 Task: Add a signature Ethan King containing Happy Valentines Day, Ethan King to email address softage.1@softage.net and add a label Memorabilia
Action: Mouse moved to (340, 540)
Screenshot: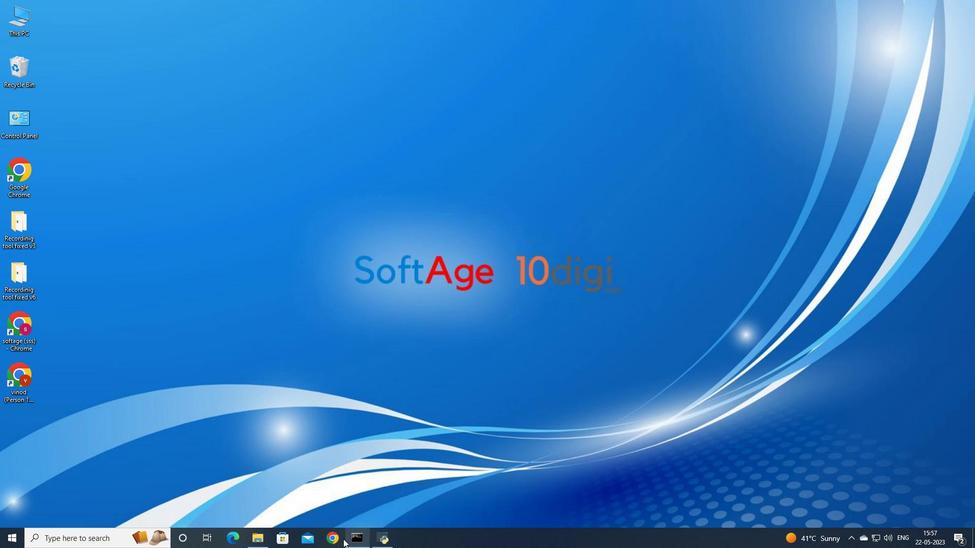 
Action: Mouse pressed left at (340, 540)
Screenshot: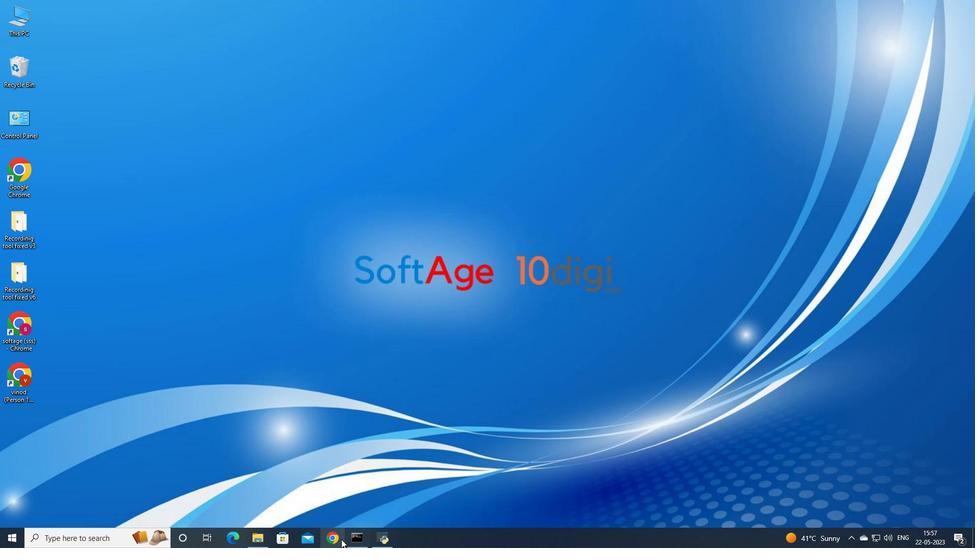
Action: Mouse moved to (455, 327)
Screenshot: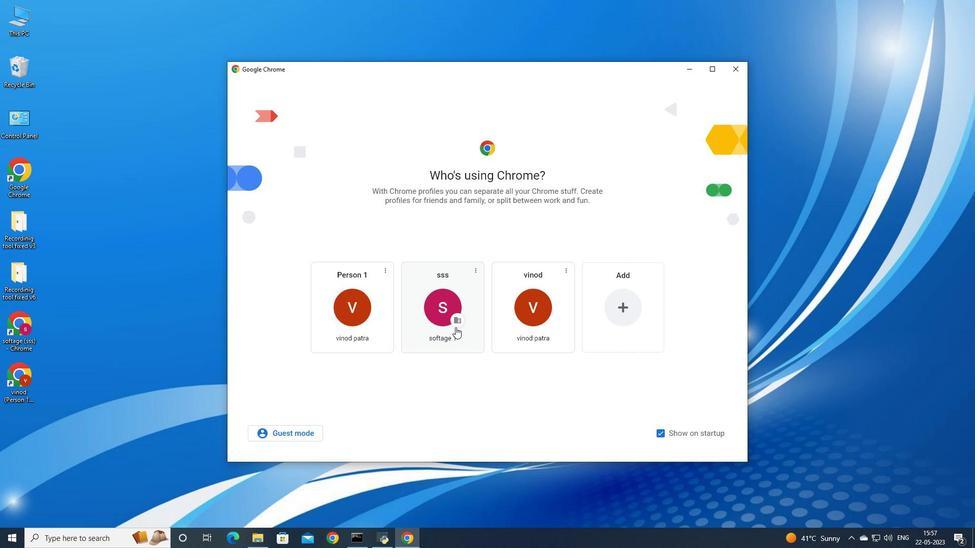 
Action: Mouse pressed left at (455, 327)
Screenshot: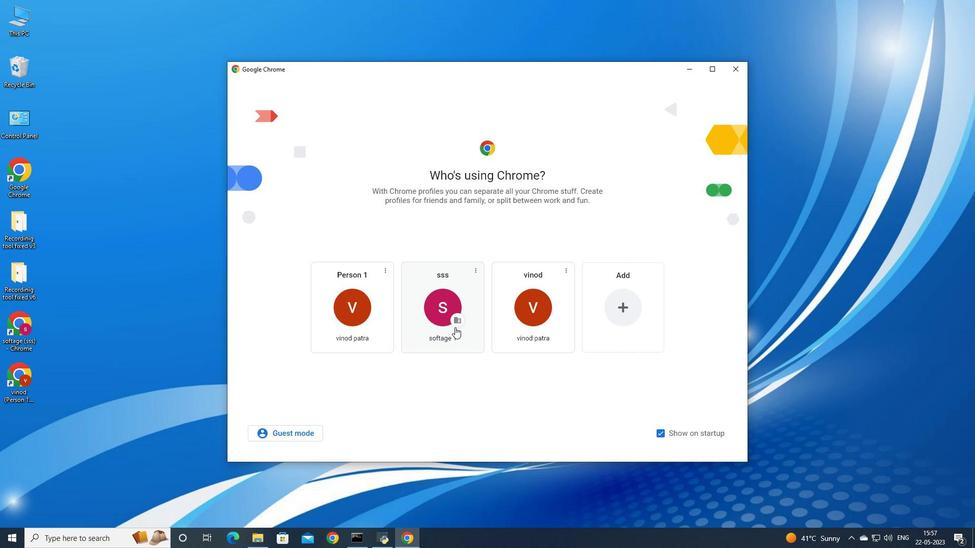 
Action: Mouse moved to (874, 52)
Screenshot: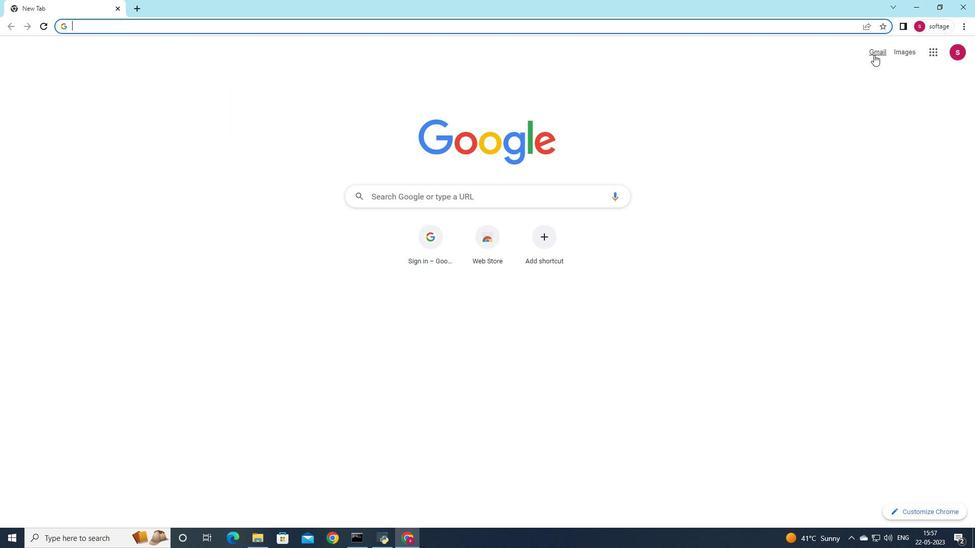 
Action: Mouse pressed left at (874, 52)
Screenshot: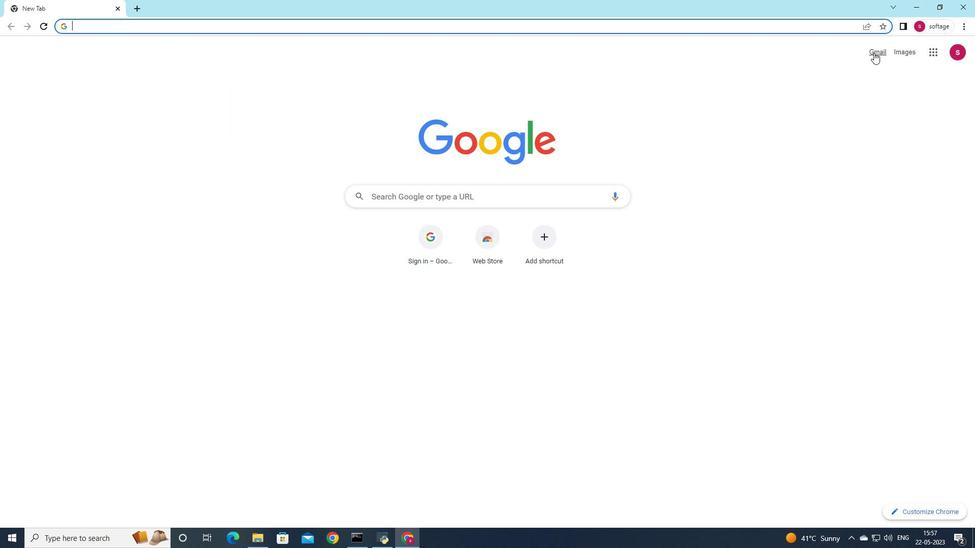 
Action: Mouse moved to (866, 67)
Screenshot: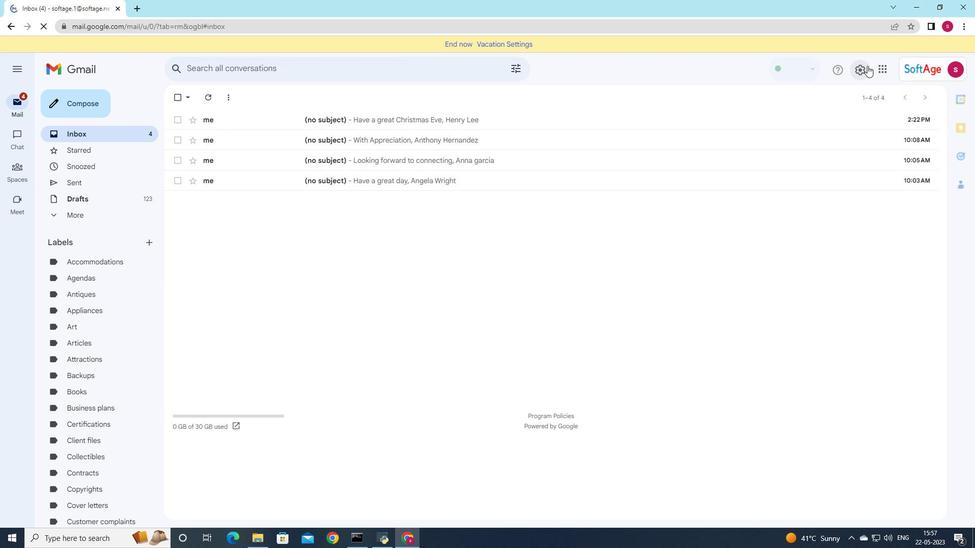 
Action: Mouse pressed left at (866, 67)
Screenshot: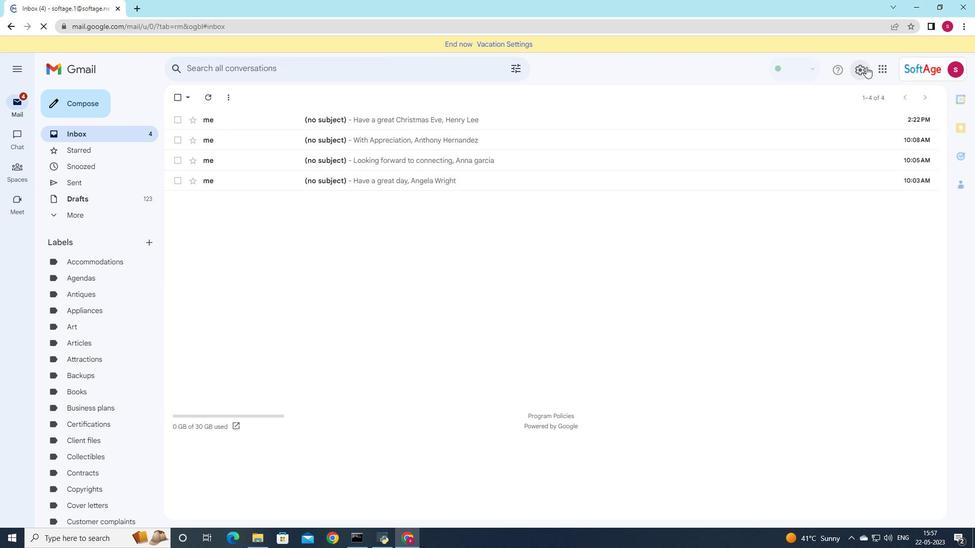 
Action: Mouse moved to (865, 119)
Screenshot: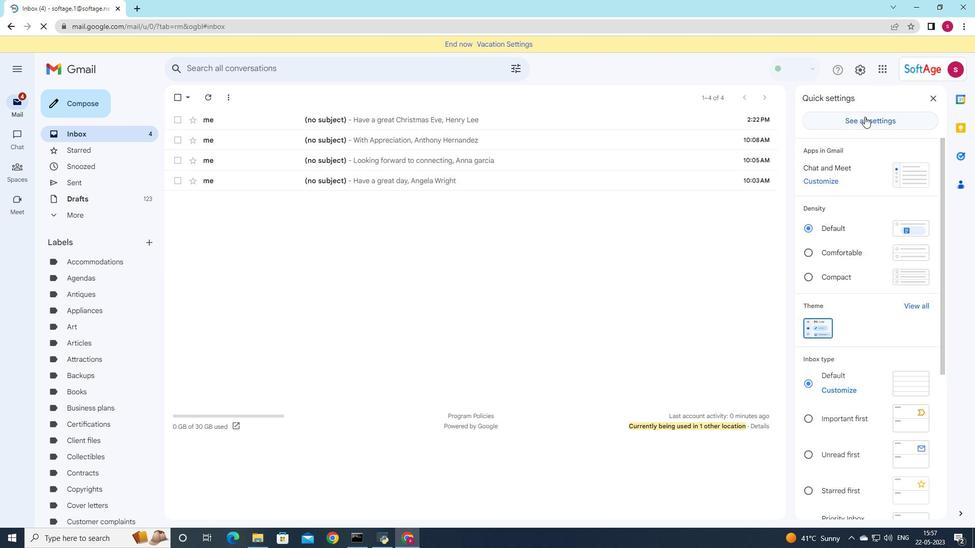 
Action: Mouse pressed left at (865, 119)
Screenshot: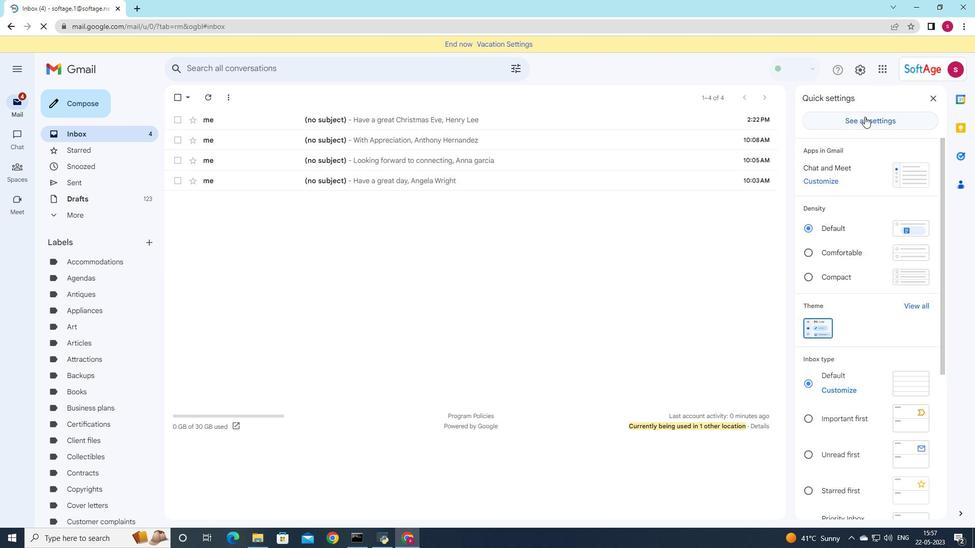 
Action: Mouse moved to (534, 170)
Screenshot: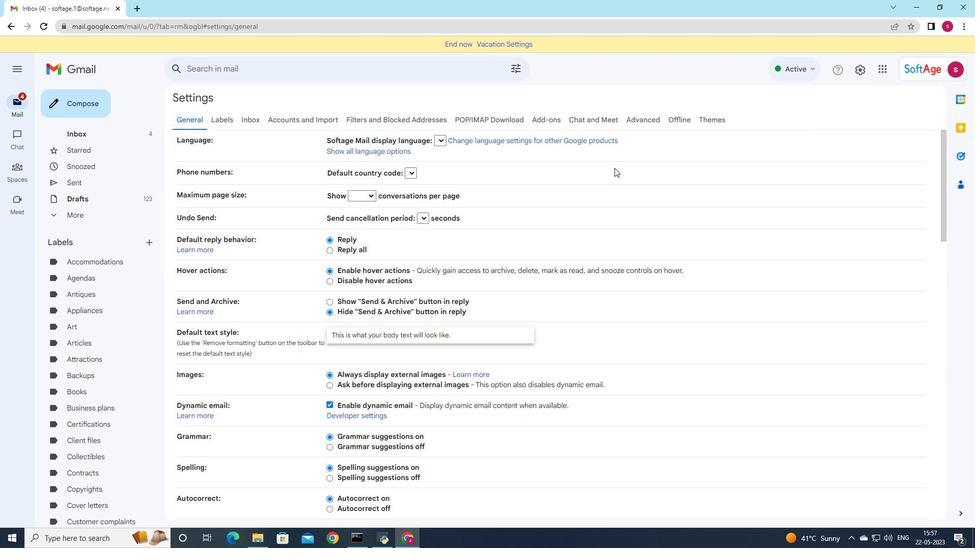 
Action: Mouse scrolled (534, 170) with delta (0, 0)
Screenshot: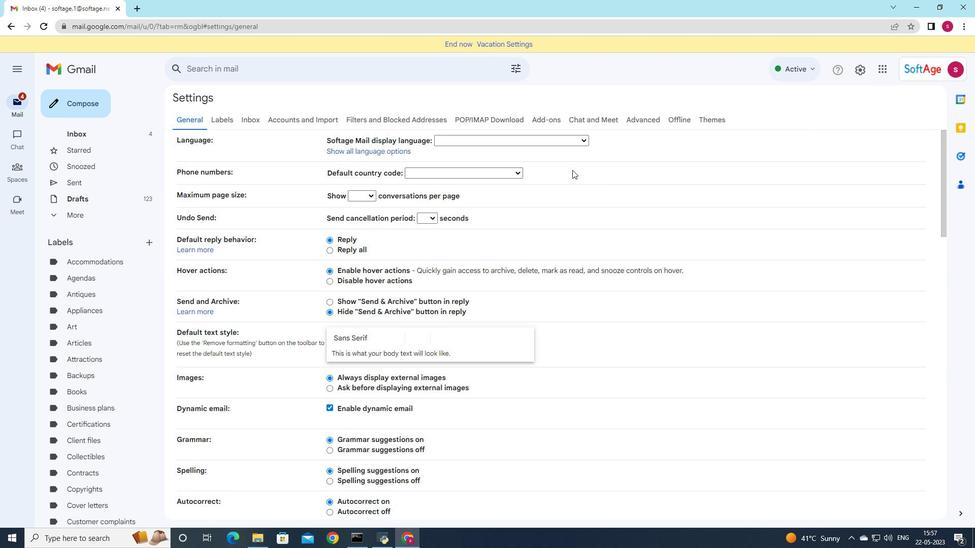 
Action: Mouse moved to (534, 172)
Screenshot: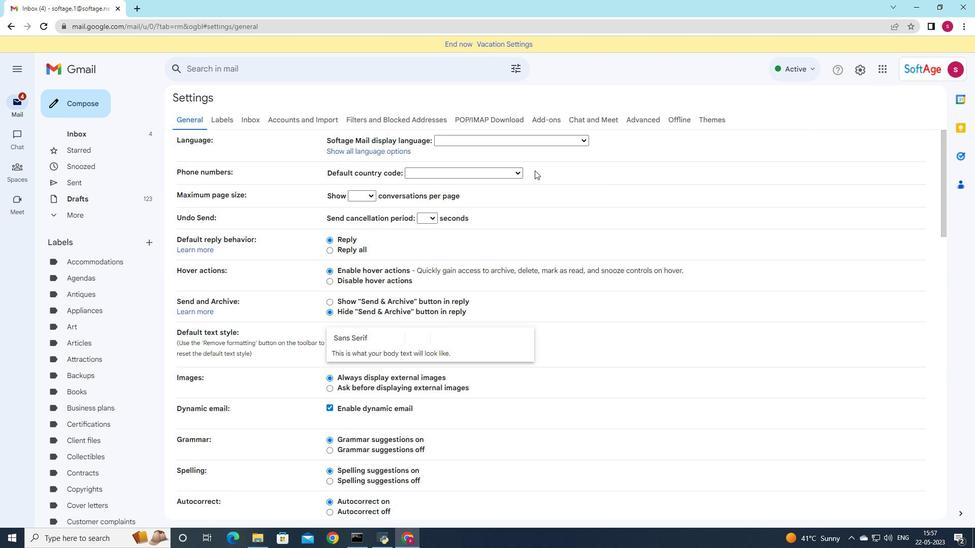 
Action: Mouse scrolled (534, 170) with delta (0, 0)
Screenshot: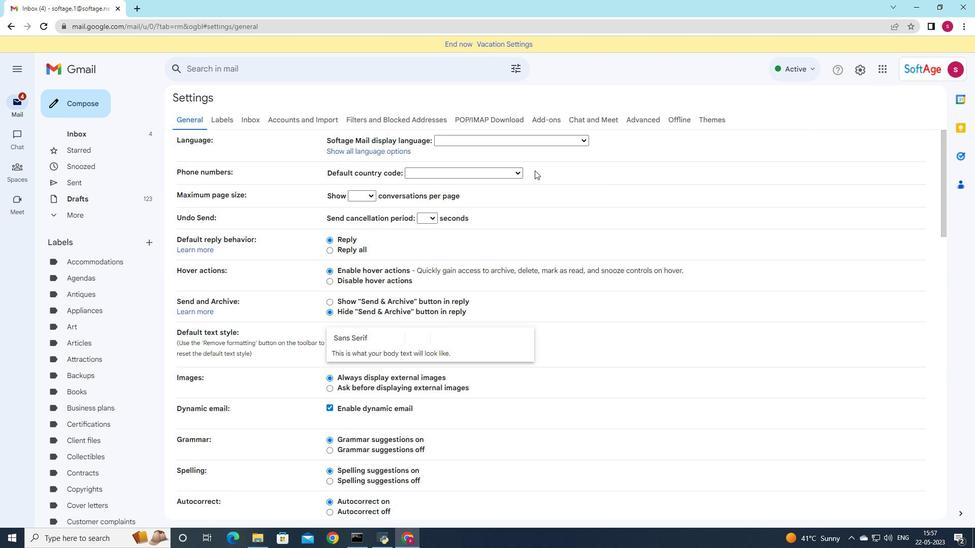 
Action: Mouse moved to (535, 178)
Screenshot: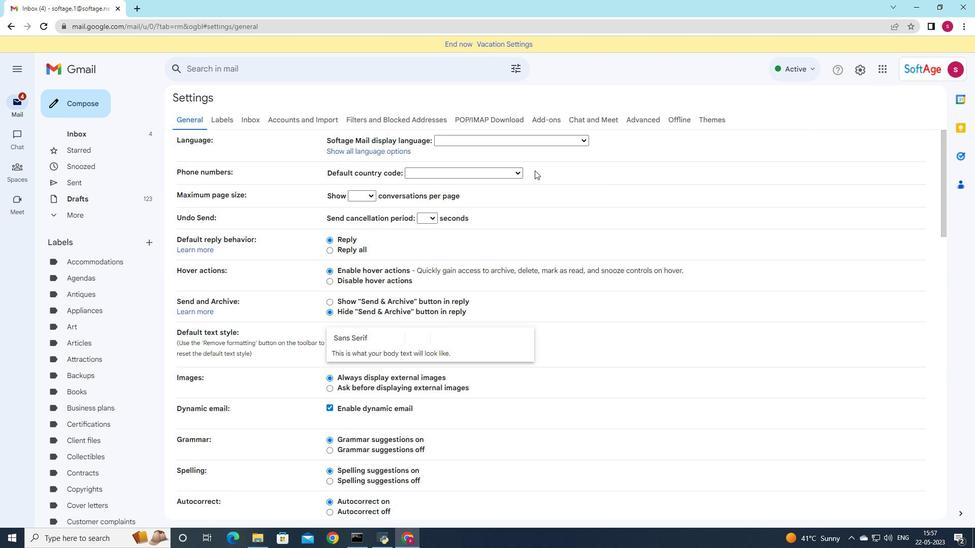 
Action: Mouse scrolled (534, 172) with delta (0, 0)
Screenshot: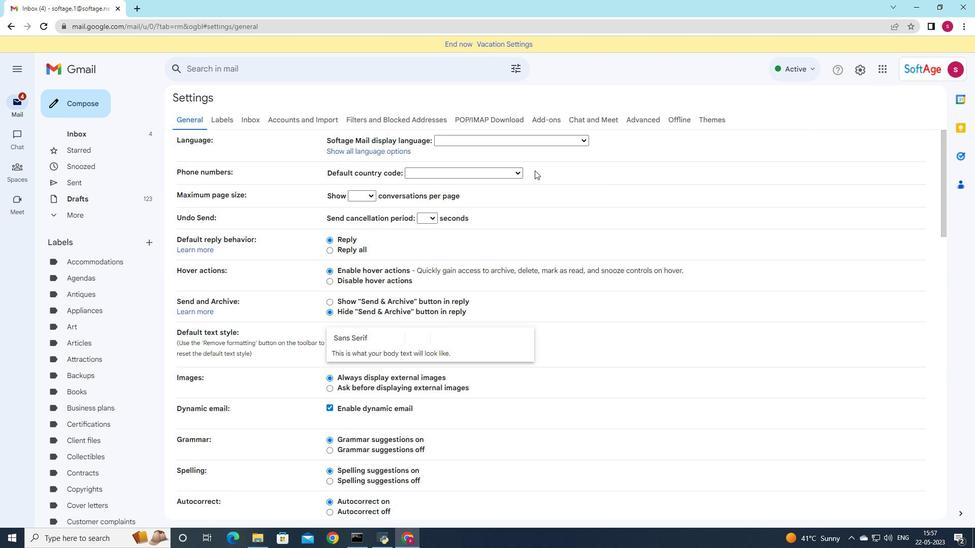
Action: Mouse moved to (538, 185)
Screenshot: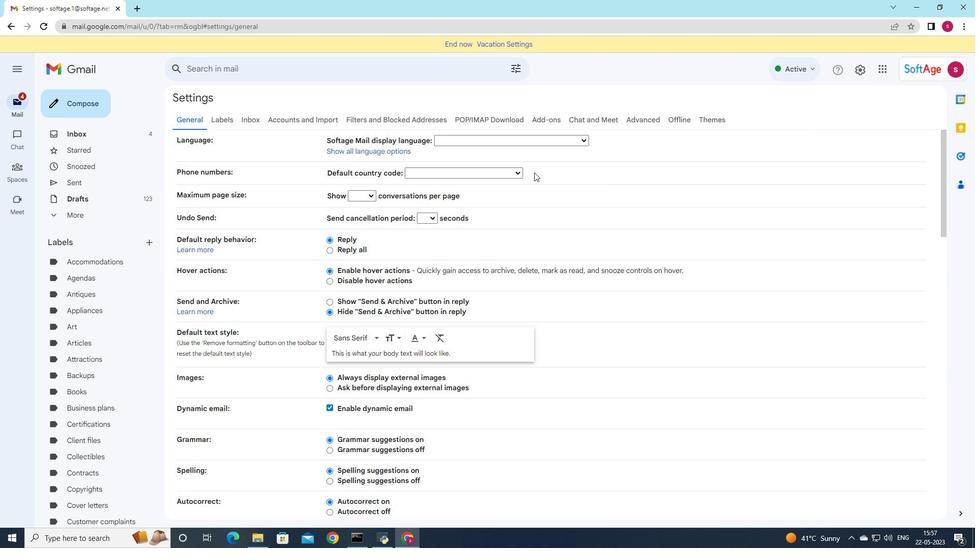 
Action: Mouse scrolled (538, 184) with delta (0, 0)
Screenshot: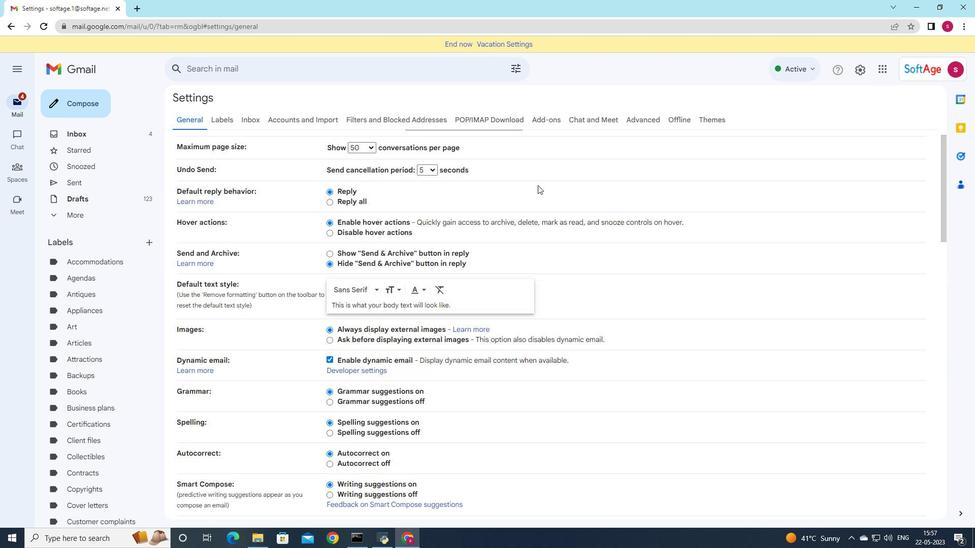 
Action: Mouse moved to (537, 186)
Screenshot: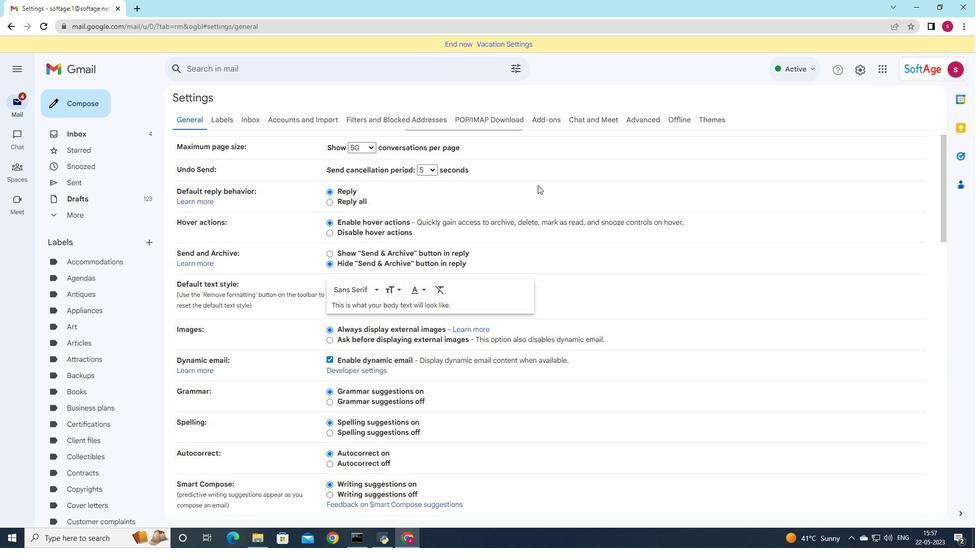 
Action: Mouse scrolled (537, 185) with delta (0, 0)
Screenshot: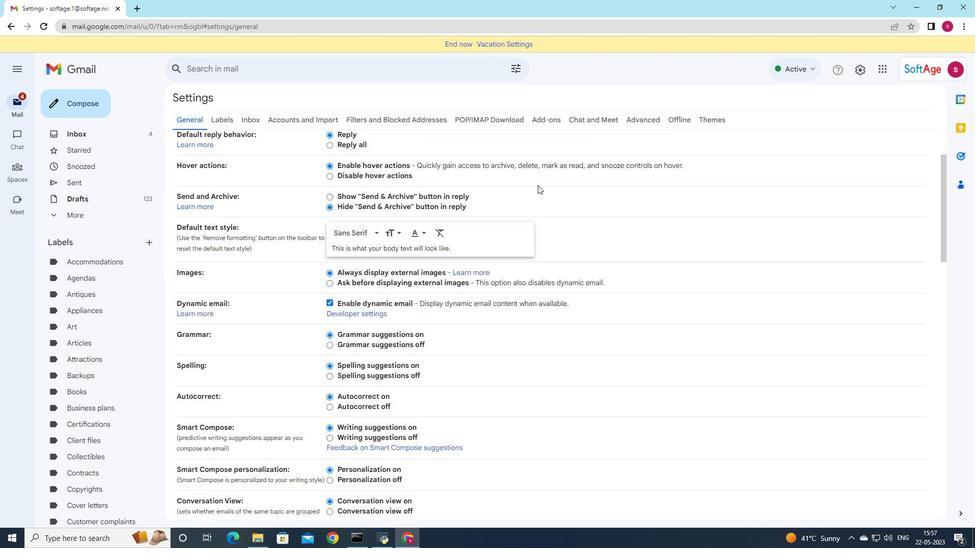 
Action: Mouse moved to (535, 188)
Screenshot: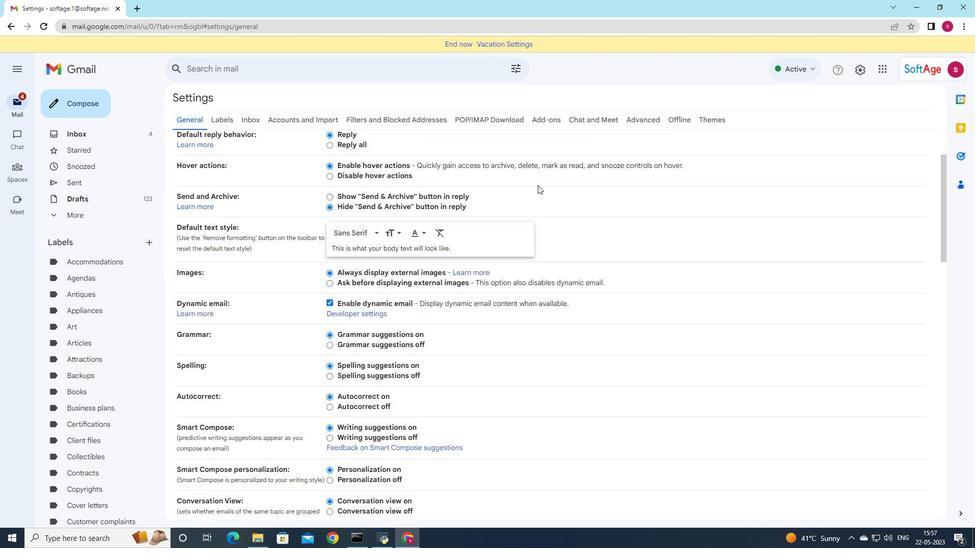 
Action: Mouse scrolled (535, 188) with delta (0, 0)
Screenshot: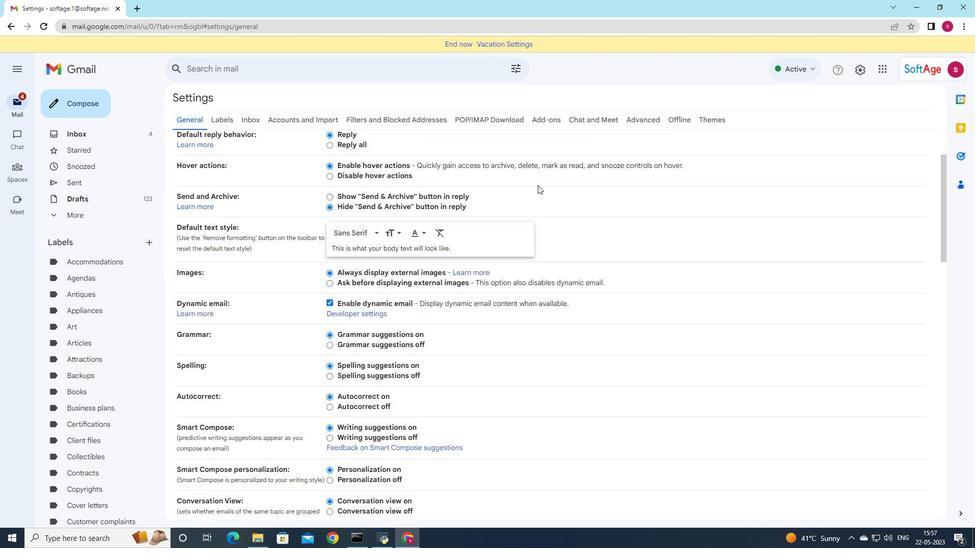
Action: Mouse moved to (534, 203)
Screenshot: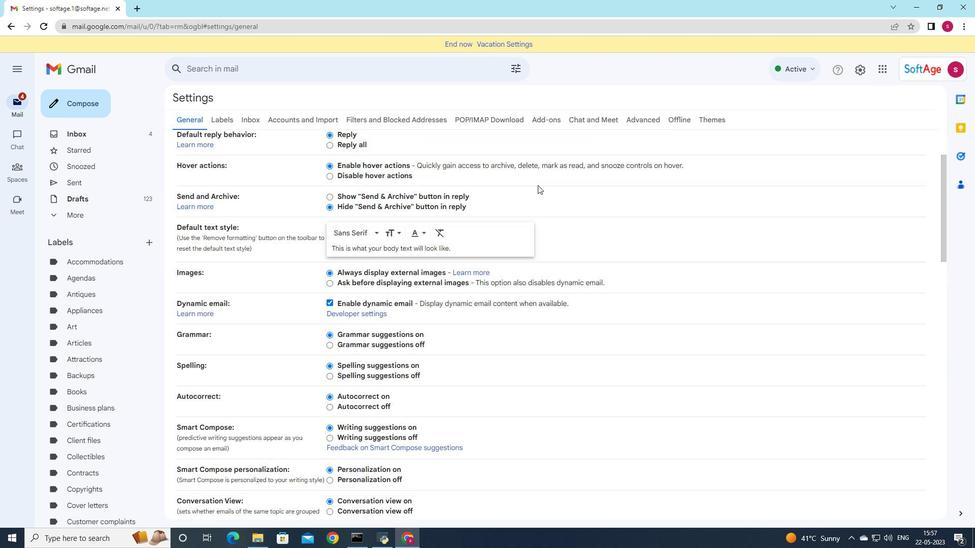 
Action: Mouse scrolled (534, 203) with delta (0, 0)
Screenshot: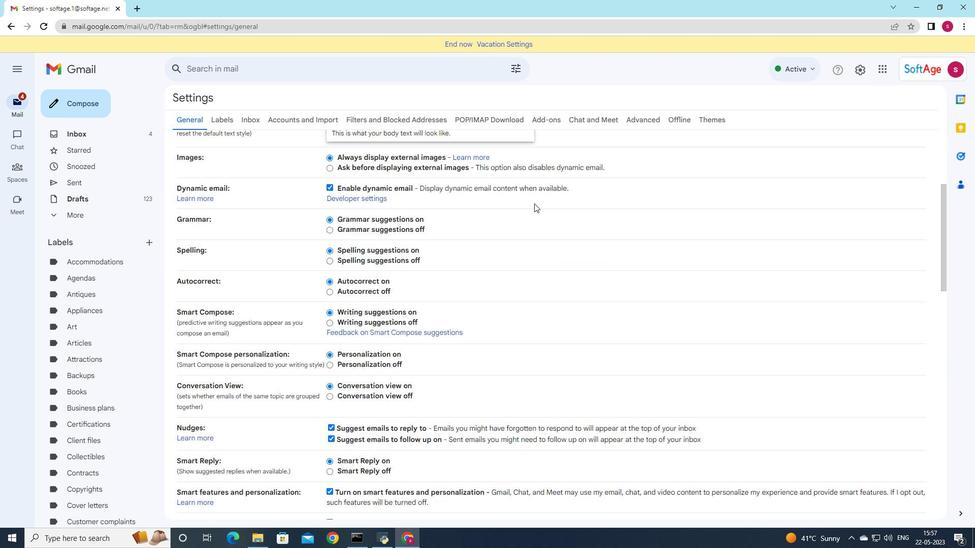 
Action: Mouse scrolled (534, 203) with delta (0, 0)
Screenshot: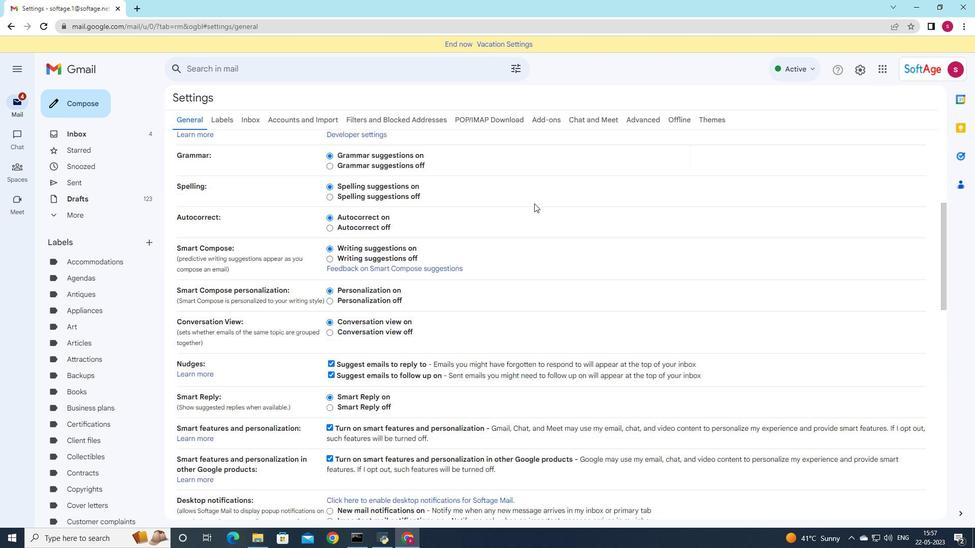 
Action: Mouse scrolled (534, 203) with delta (0, 0)
Screenshot: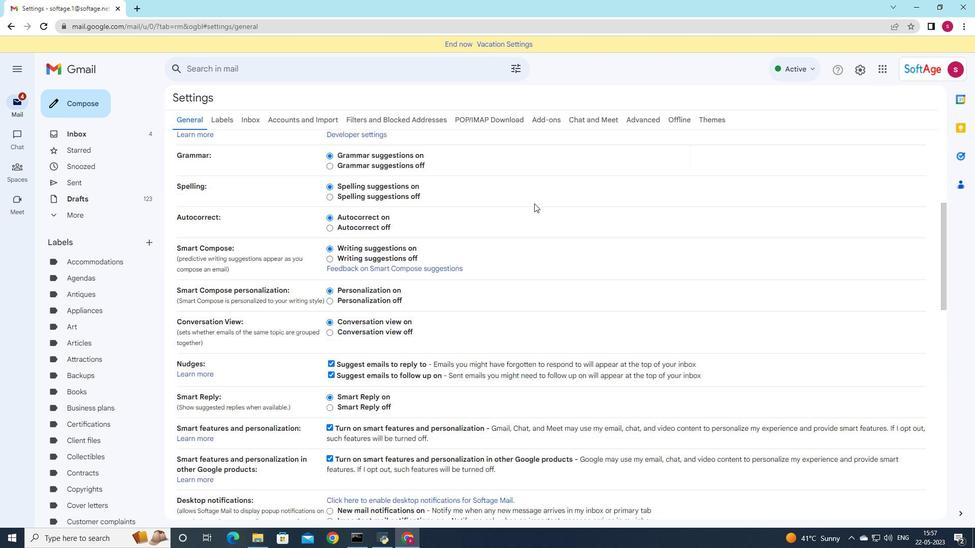 
Action: Mouse scrolled (534, 203) with delta (0, 0)
Screenshot: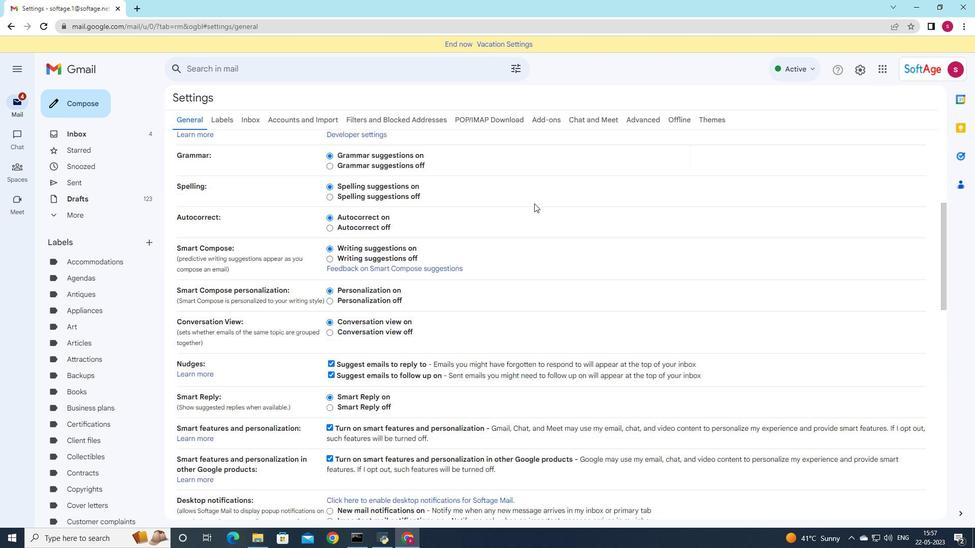 
Action: Mouse scrolled (534, 203) with delta (0, 0)
Screenshot: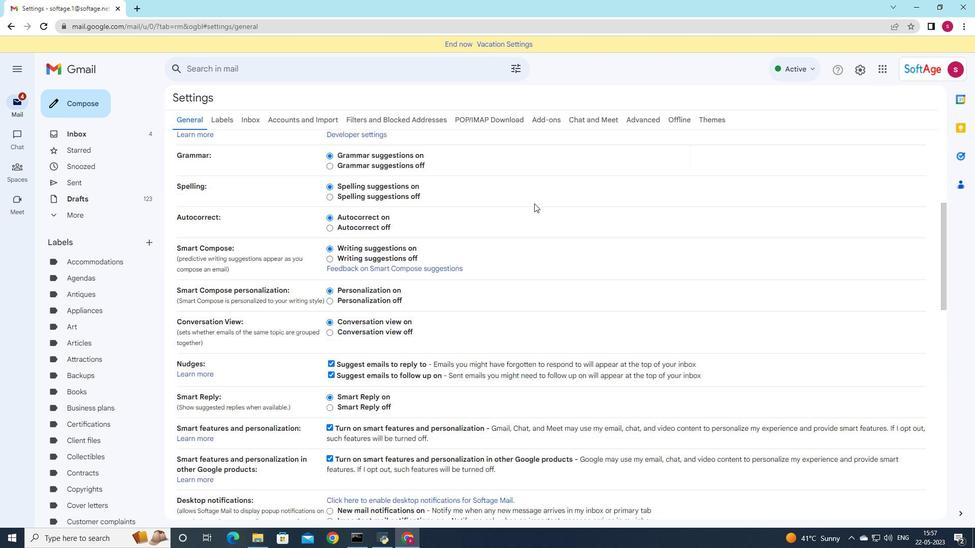 
Action: Mouse scrolled (534, 203) with delta (0, 0)
Screenshot: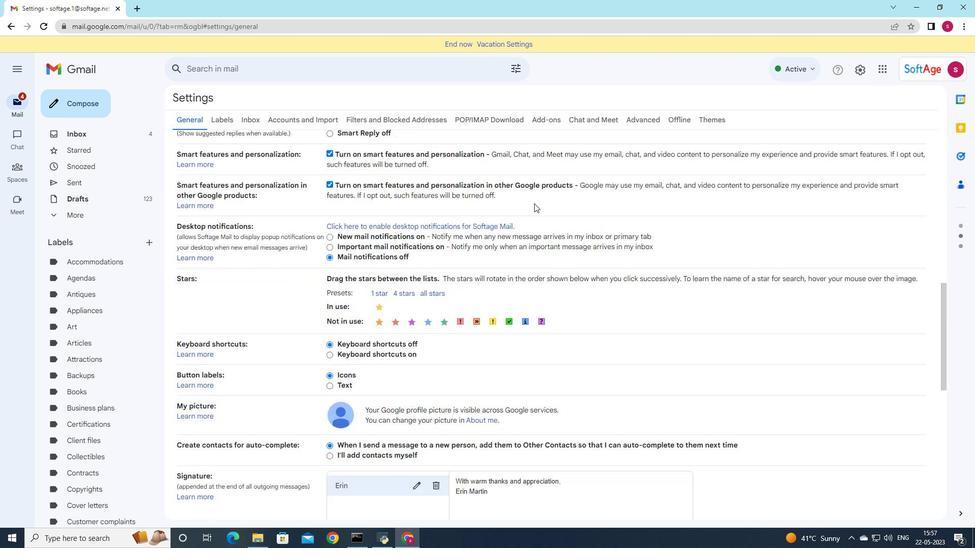 
Action: Mouse scrolled (534, 203) with delta (0, 0)
Screenshot: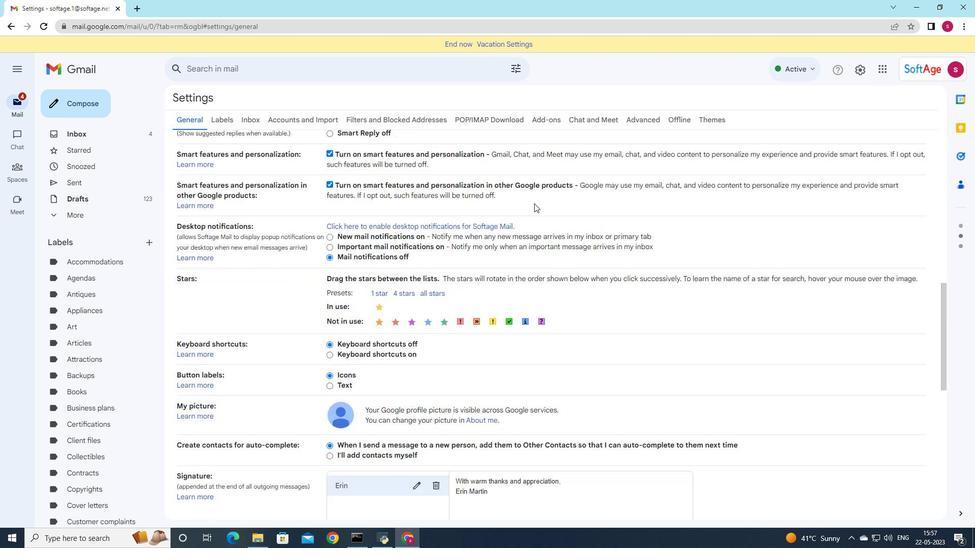 
Action: Mouse scrolled (534, 203) with delta (0, 0)
Screenshot: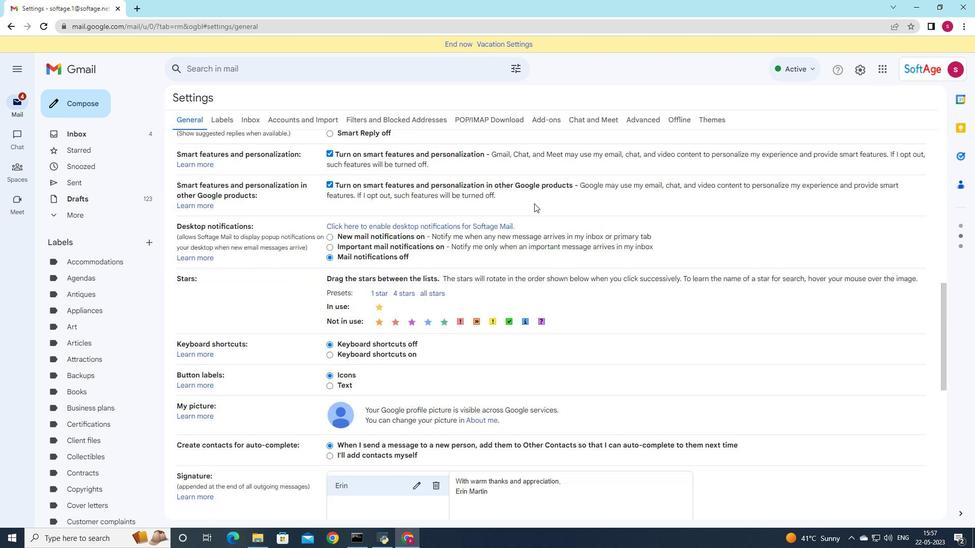 
Action: Mouse scrolled (534, 203) with delta (0, 0)
Screenshot: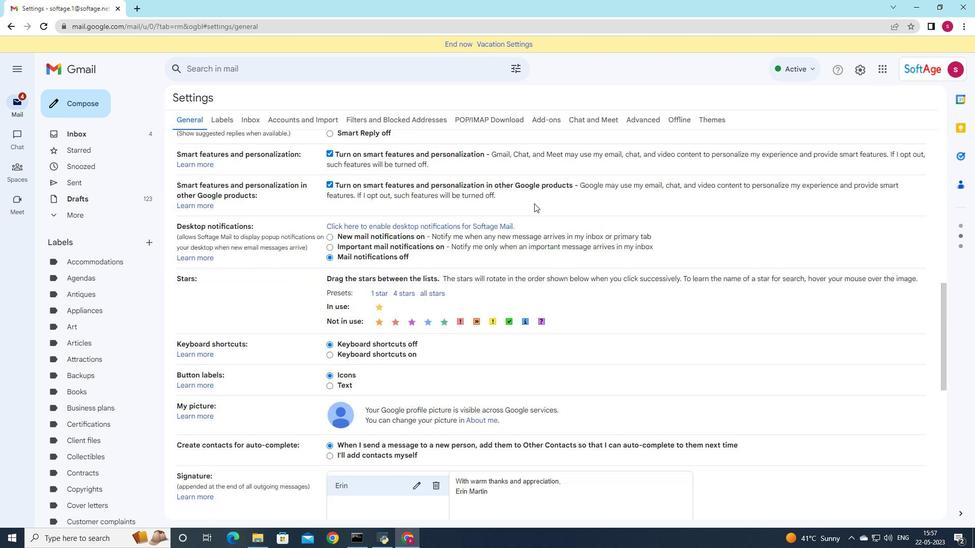 
Action: Mouse moved to (442, 282)
Screenshot: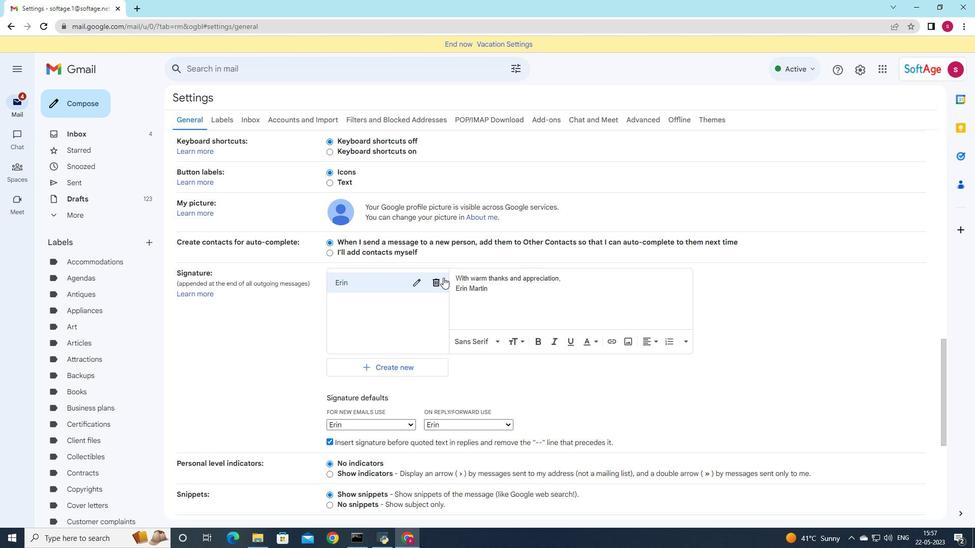 
Action: Mouse pressed left at (442, 282)
Screenshot: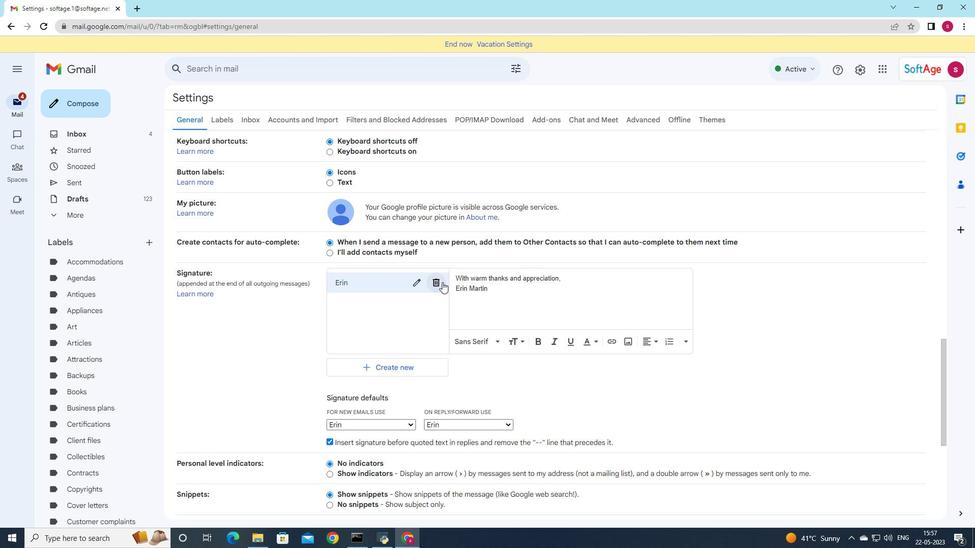 
Action: Mouse moved to (556, 299)
Screenshot: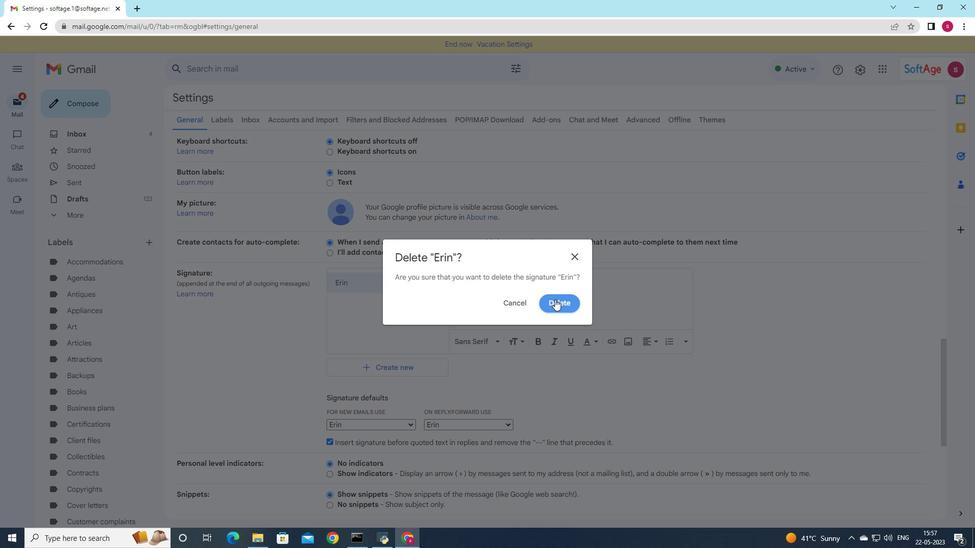 
Action: Mouse pressed left at (556, 299)
Screenshot: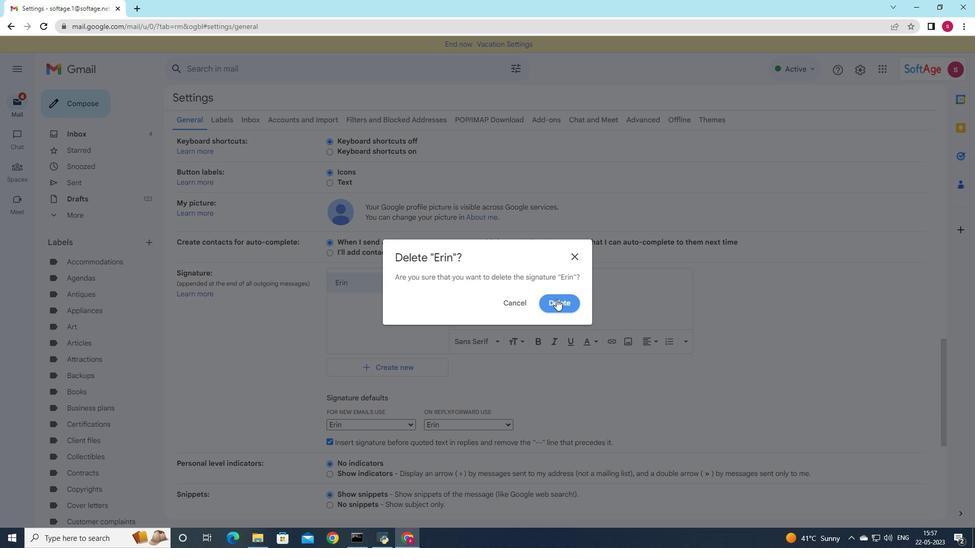 
Action: Mouse moved to (387, 291)
Screenshot: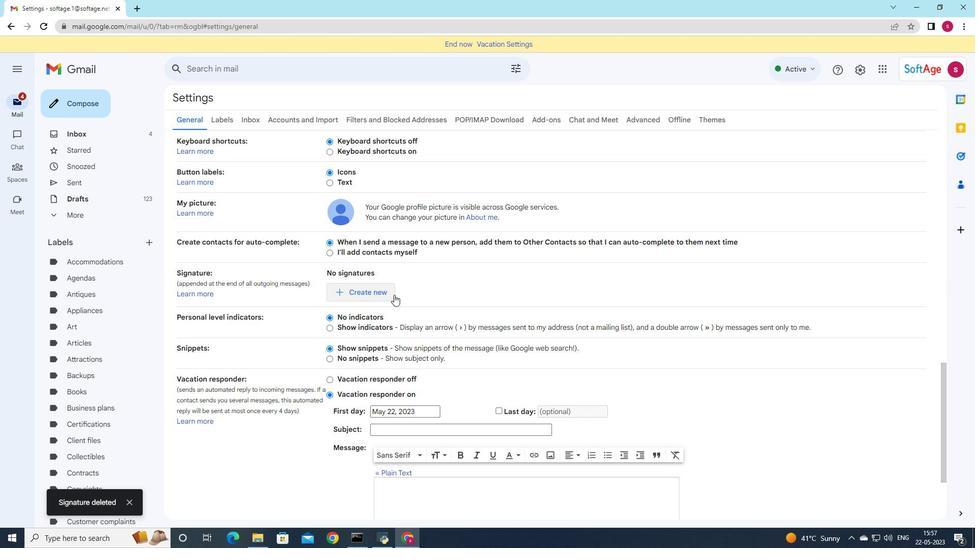 
Action: Mouse pressed left at (387, 291)
Screenshot: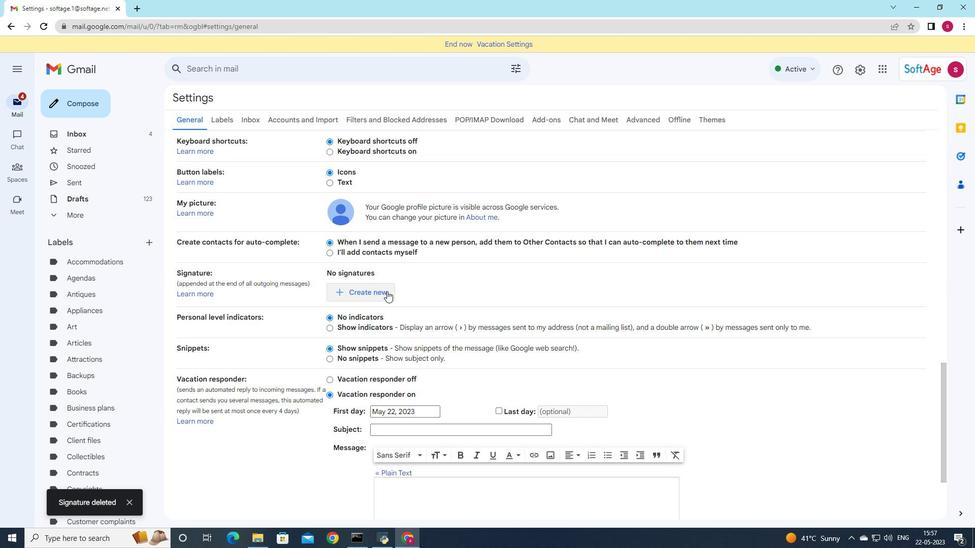 
Action: Mouse moved to (616, 279)
Screenshot: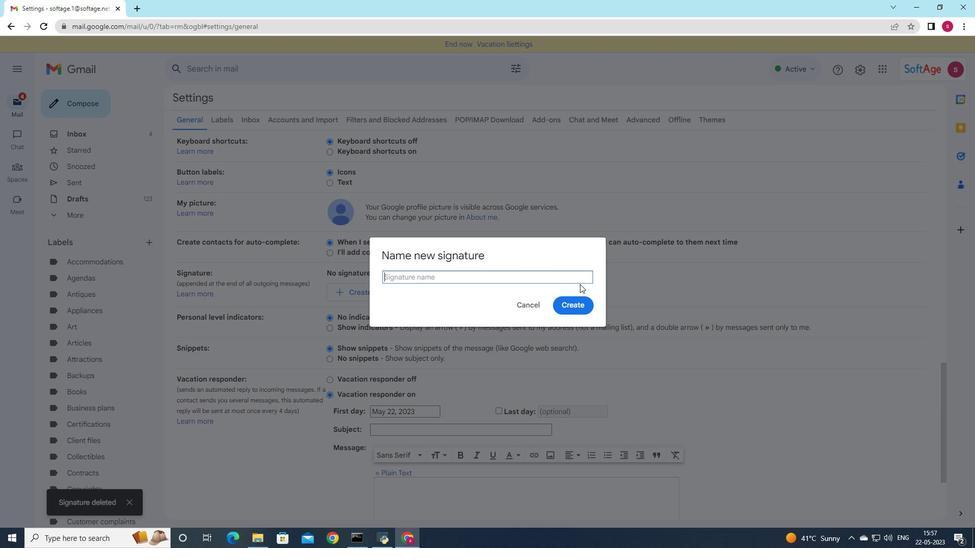 
Action: Key pressed <Key.shift>Ethan
Screenshot: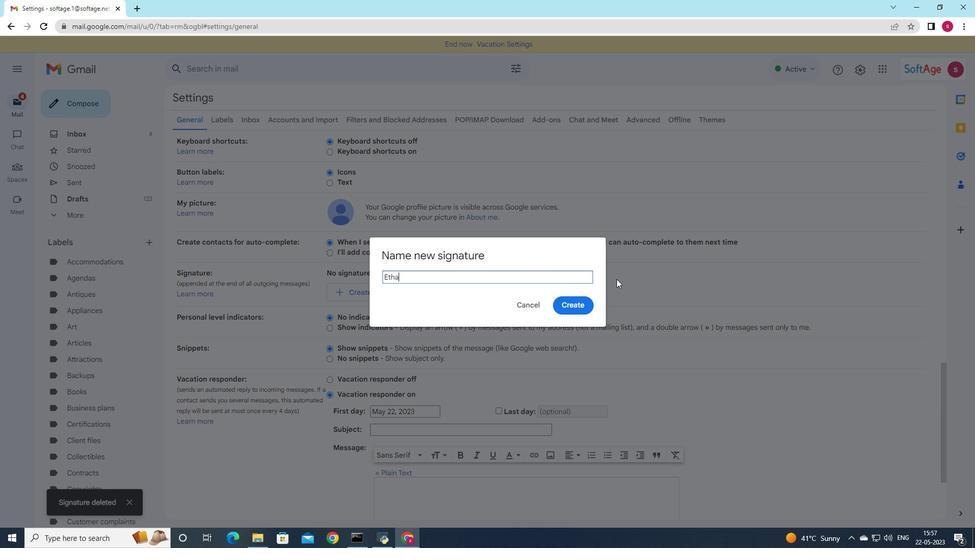 
Action: Mouse moved to (566, 304)
Screenshot: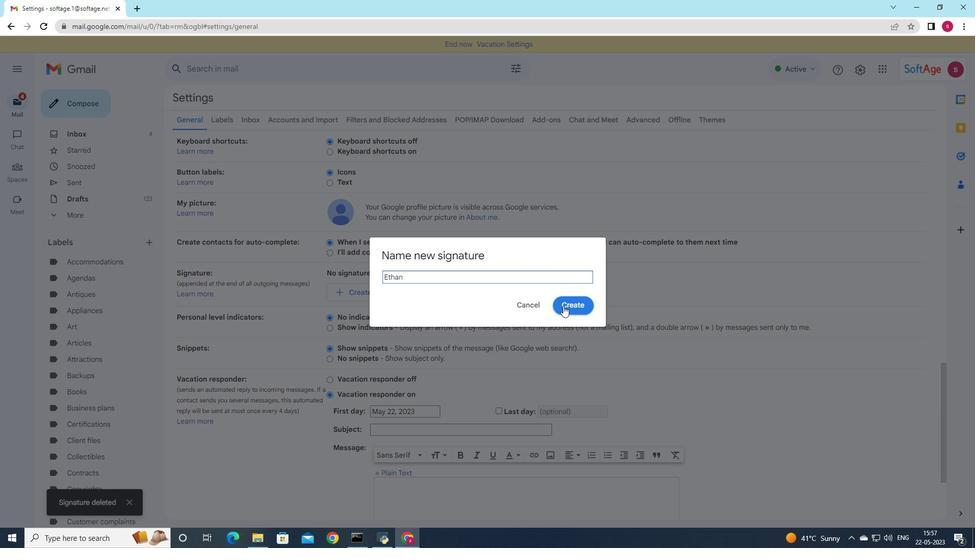 
Action: Mouse pressed left at (566, 304)
Screenshot: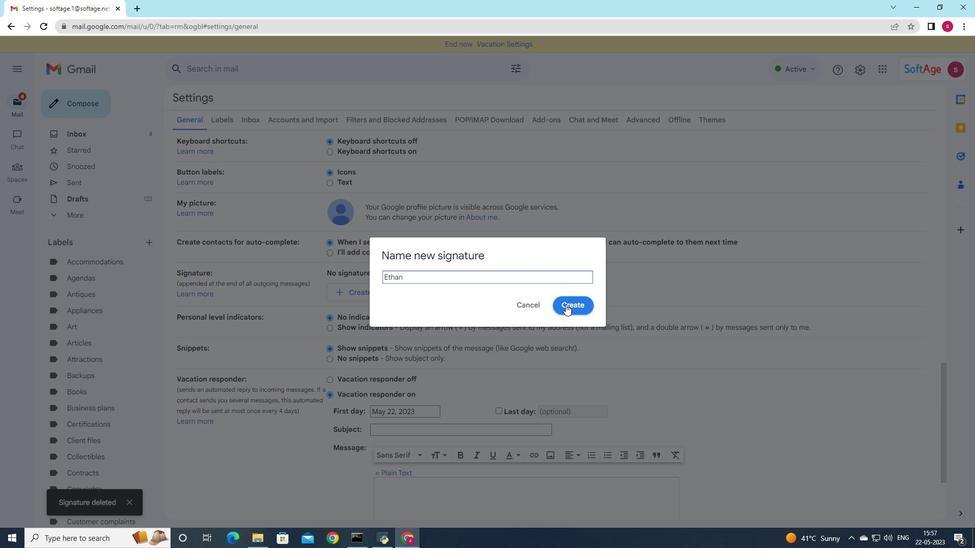 
Action: Mouse moved to (505, 279)
Screenshot: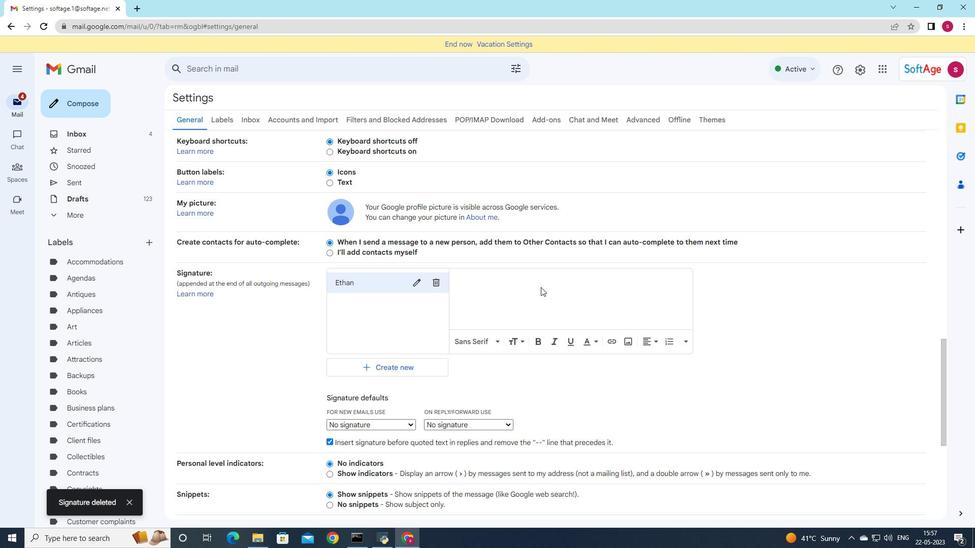 
Action: Mouse pressed left at (505, 279)
Screenshot: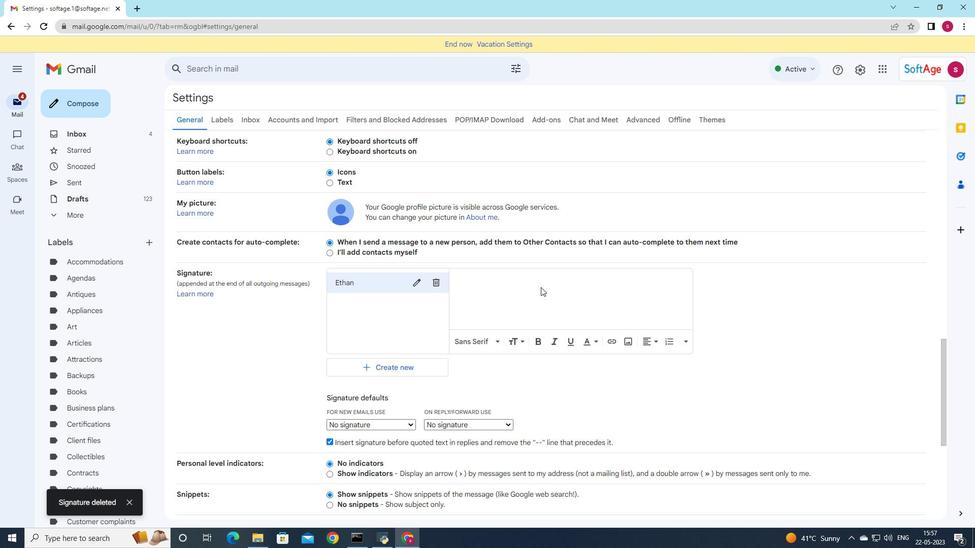 
Action: Mouse moved to (631, 296)
Screenshot: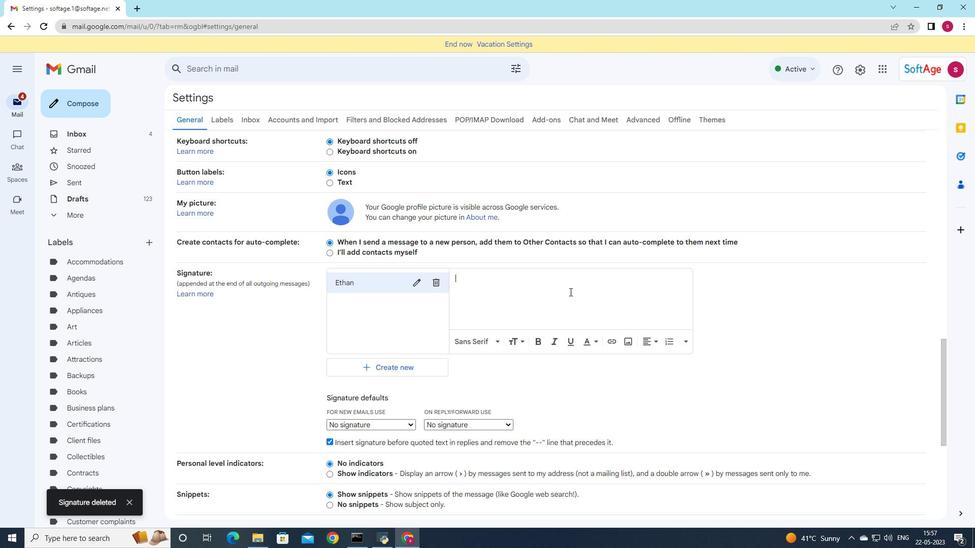 
Action: Key pressed <Key.shift>happy<Key.space><Key.backspace><Key.backspace><Key.backspace><Key.backspace><Key.backspace><Key.backspace><Key.backspace><Key.backspace><Key.backspace><Key.backspace><Key.backspace><Key.backspace><Key.shift><Key.shift><Key.shift><Key.shift><Key.shift>Happy<Key.space><Key.shift>vak<Key.backspace>lentines<Key.space>day,<Key.shift><Key.shift><Key.shift><Key.shift><Key.shift><Key.shift><Key.shift><Key.shift>Ey<Key.backspace>than<Key.space><Key.shift>King
Screenshot: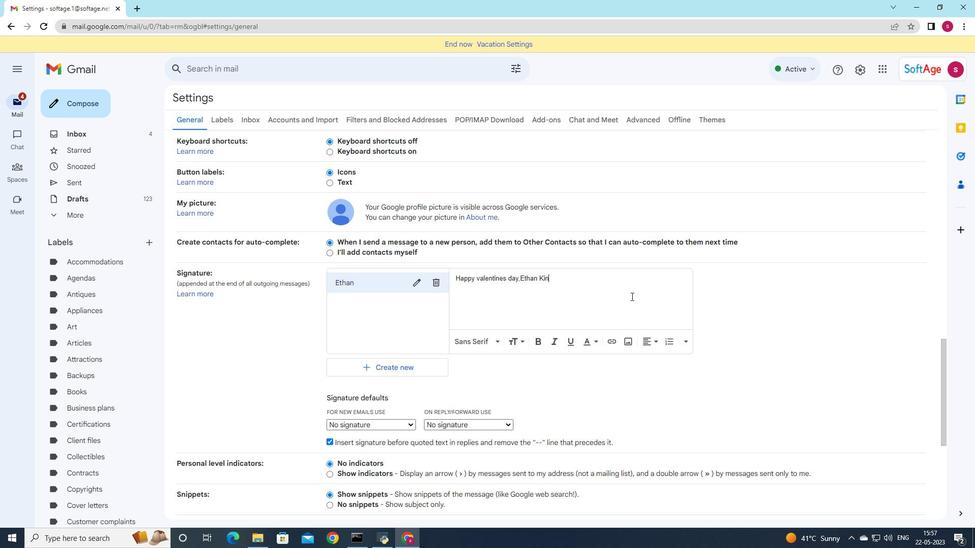 
Action: Mouse moved to (521, 279)
Screenshot: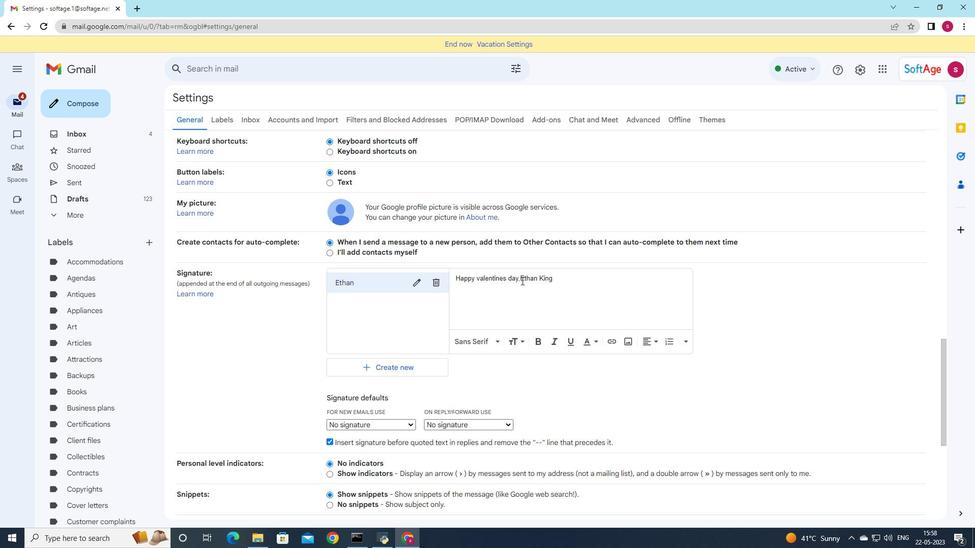 
Action: Mouse pressed left at (521, 279)
Screenshot: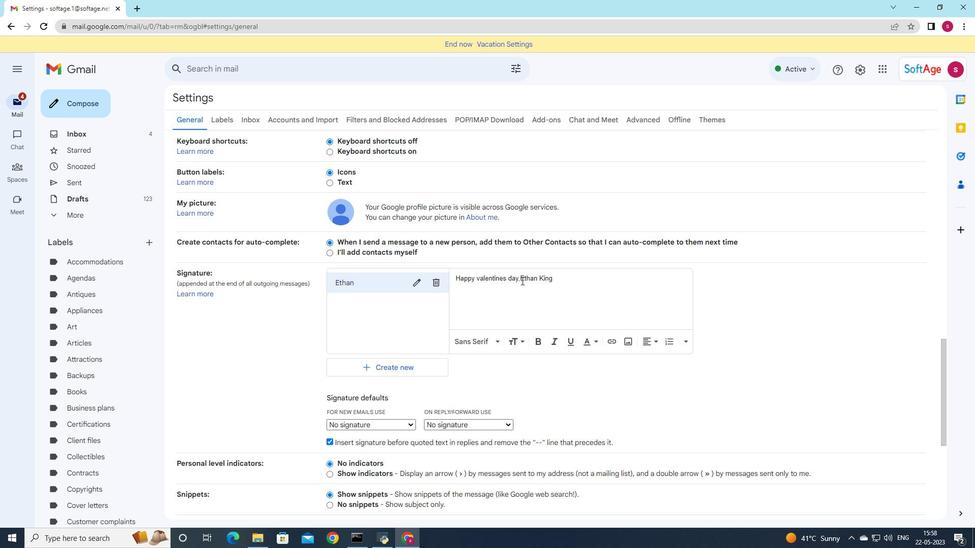 
Action: Key pressed <Key.enter>
Screenshot: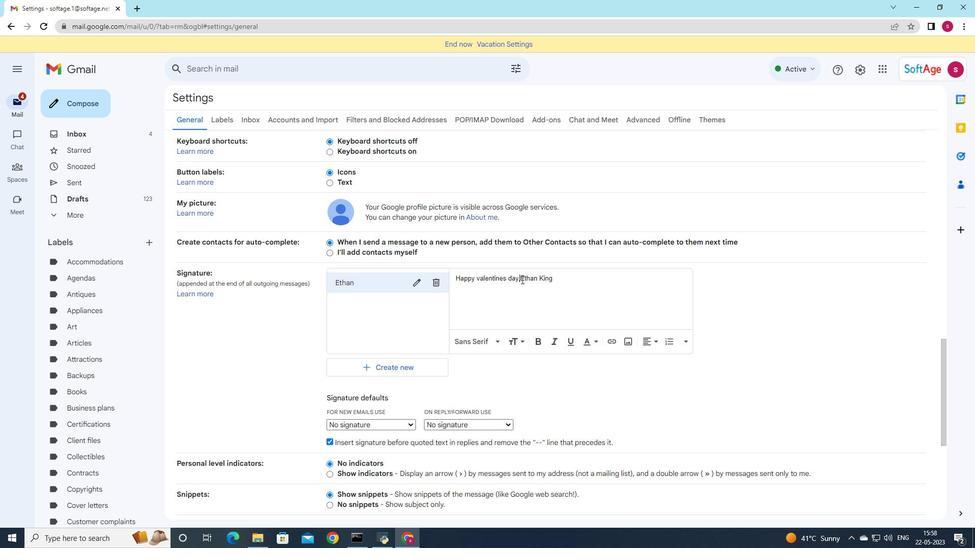 
Action: Mouse moved to (449, 335)
Screenshot: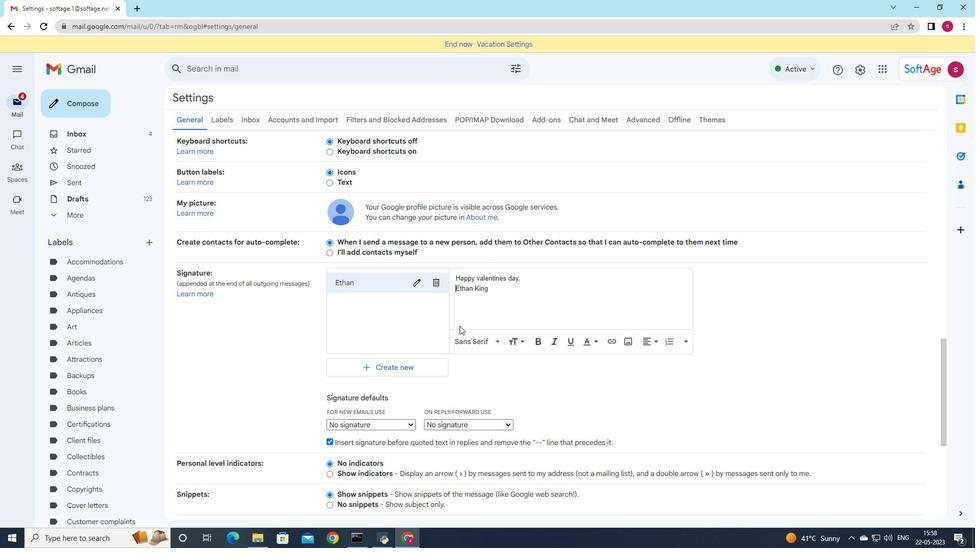 
Action: Mouse scrolled (453, 330) with delta (0, 0)
Screenshot: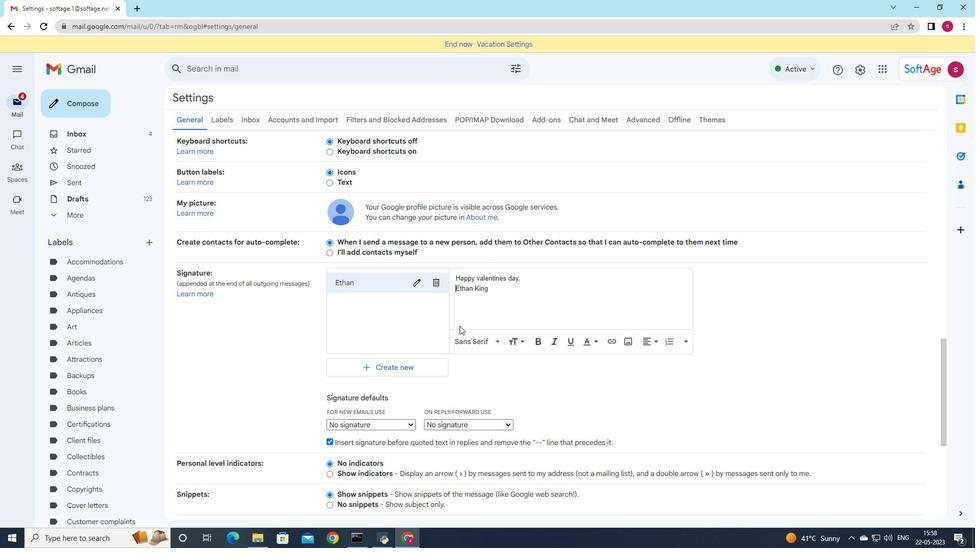 
Action: Mouse scrolled (449, 335) with delta (0, 0)
Screenshot: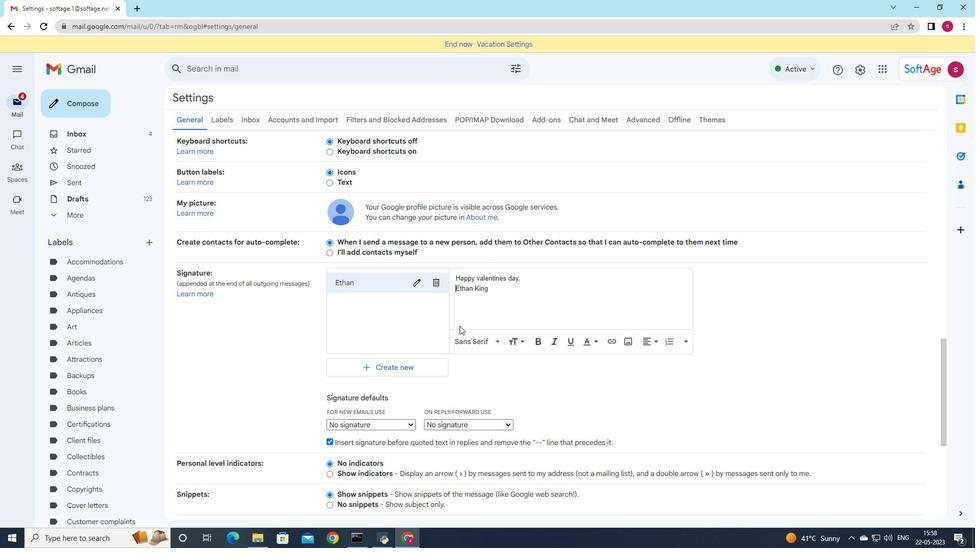 
Action: Mouse moved to (400, 324)
Screenshot: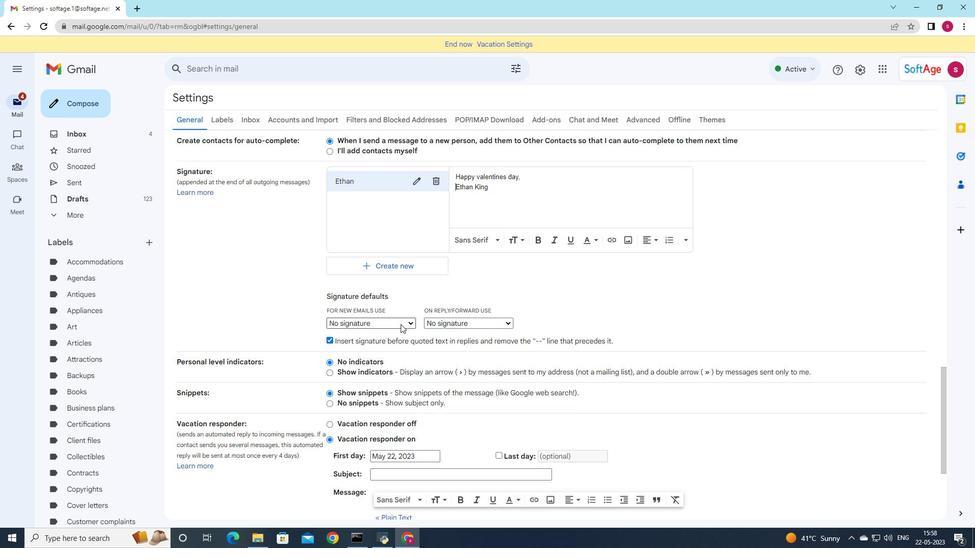 
Action: Mouse pressed left at (400, 324)
Screenshot: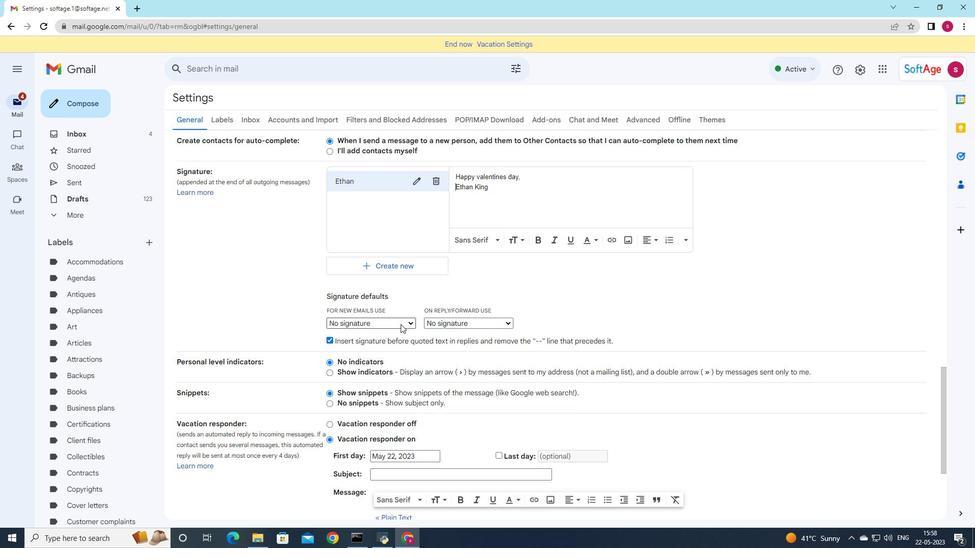 
Action: Mouse moved to (394, 339)
Screenshot: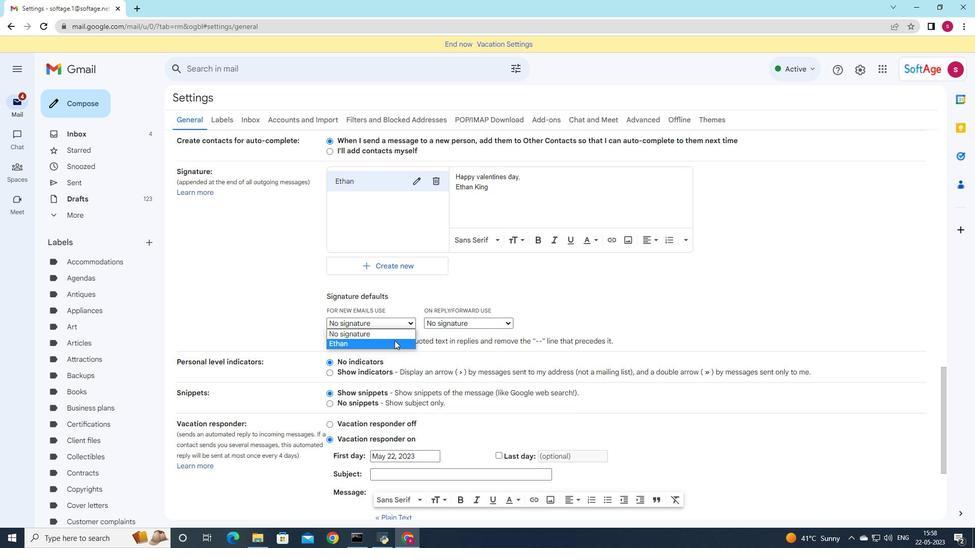 
Action: Mouse pressed left at (394, 339)
Screenshot: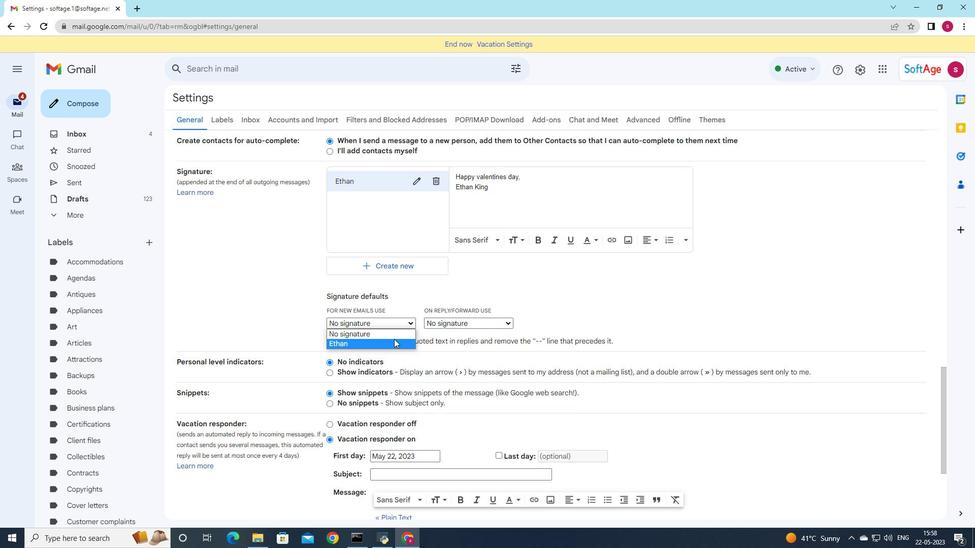 
Action: Mouse moved to (446, 326)
Screenshot: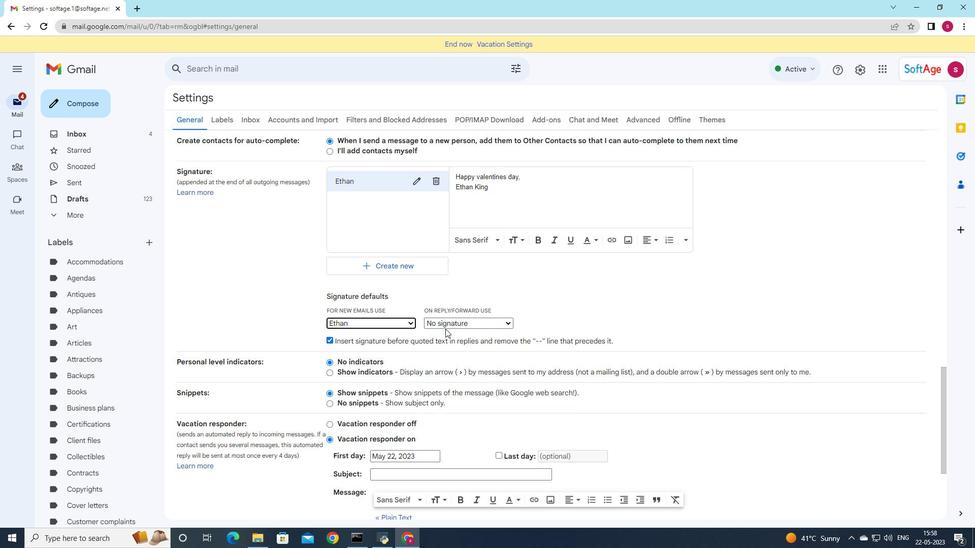 
Action: Mouse pressed left at (446, 326)
Screenshot: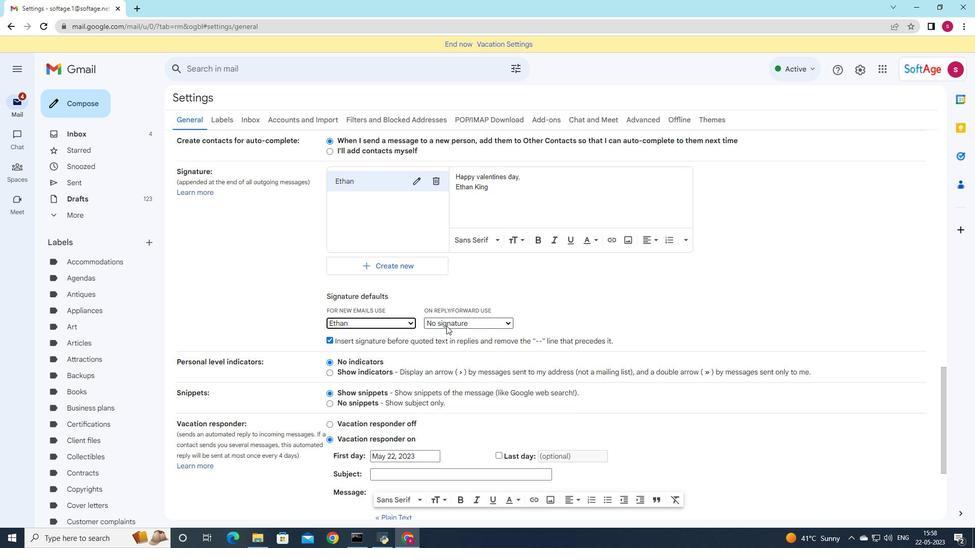 
Action: Mouse moved to (444, 341)
Screenshot: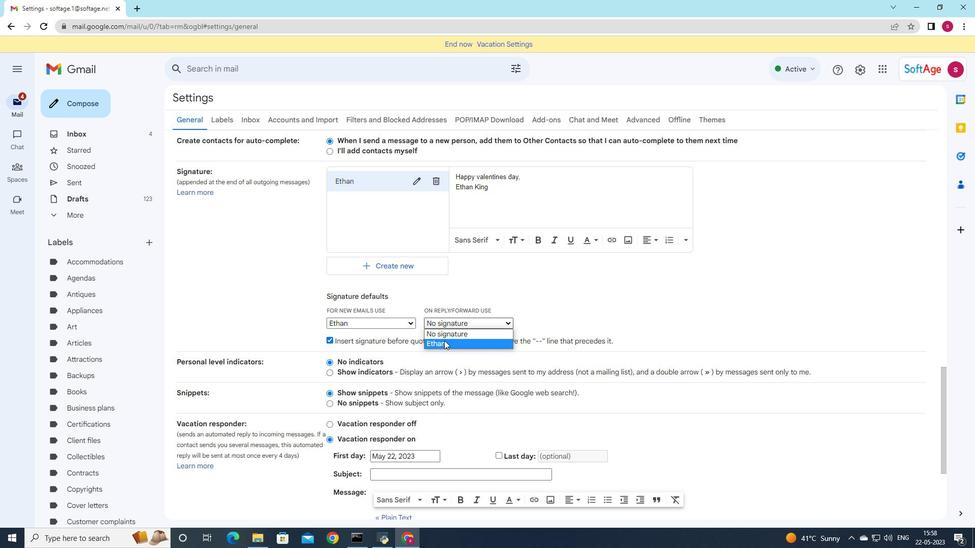 
Action: Mouse pressed left at (444, 341)
Screenshot: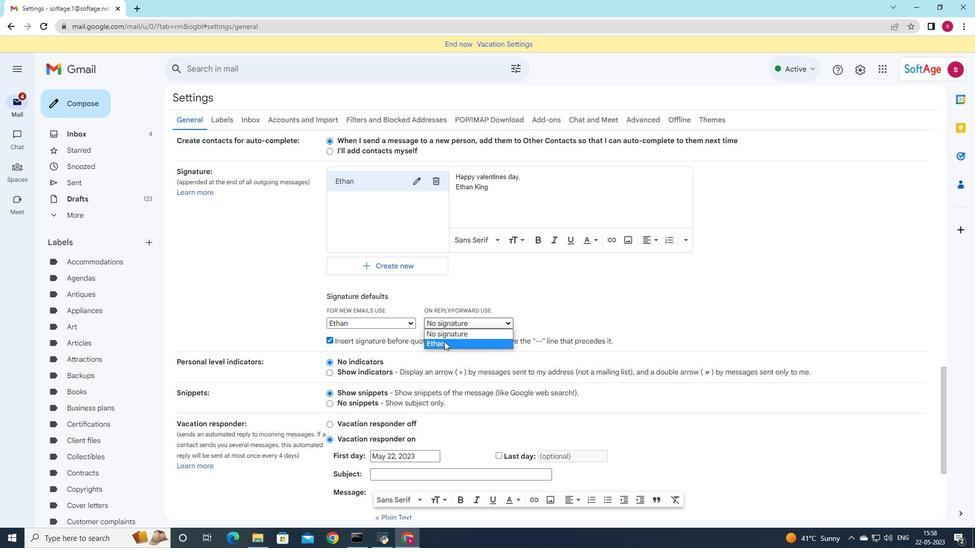 
Action: Mouse moved to (444, 341)
Screenshot: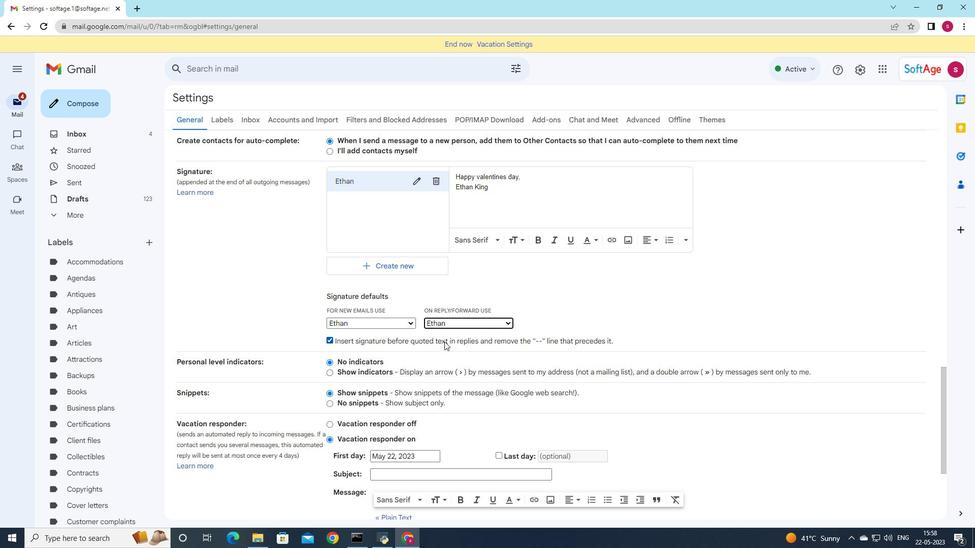 
Action: Mouse scrolled (444, 341) with delta (0, 0)
Screenshot: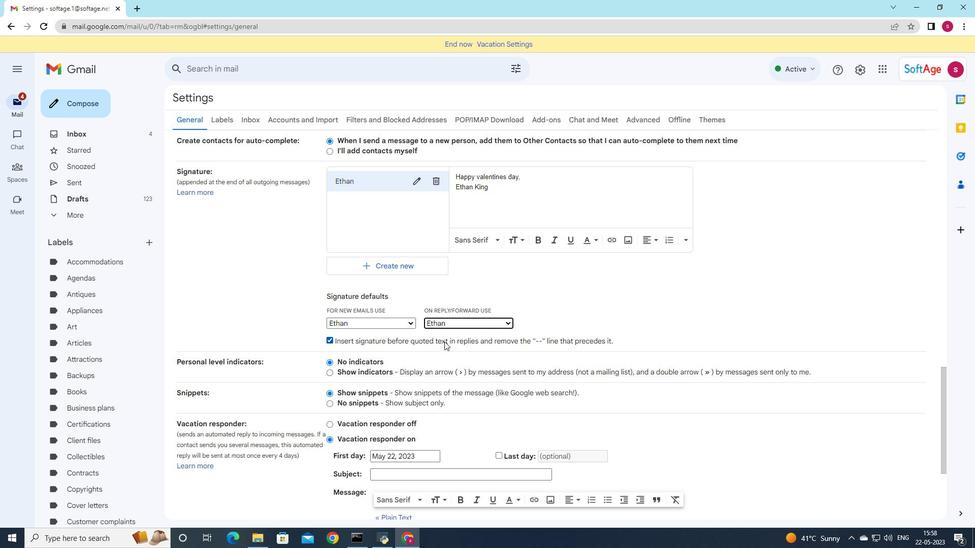 
Action: Mouse scrolled (444, 341) with delta (0, 0)
Screenshot: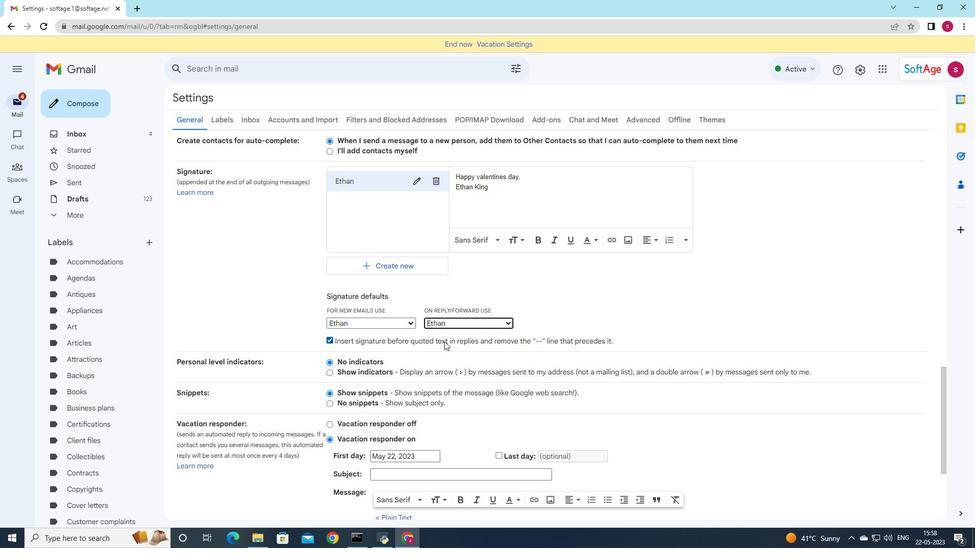 
Action: Mouse scrolled (444, 341) with delta (0, 0)
Screenshot: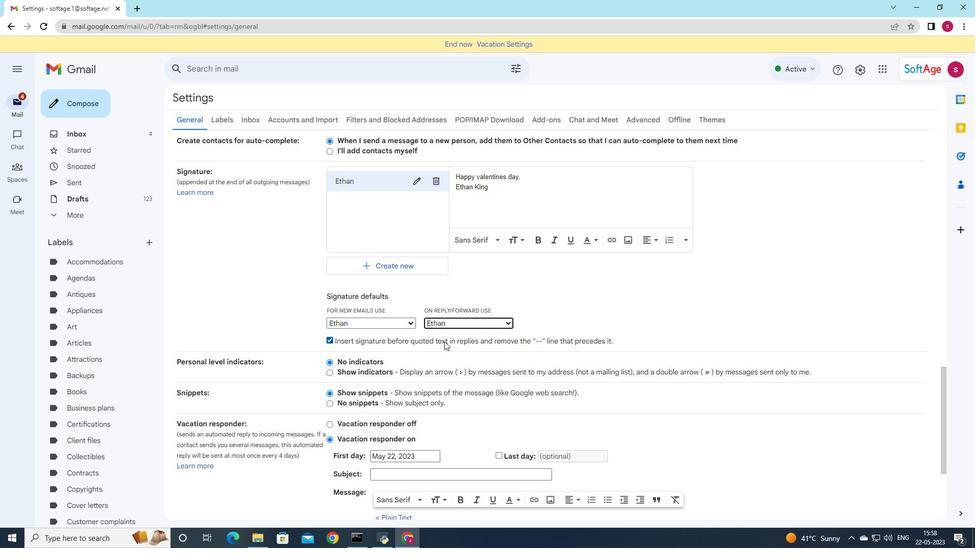 
Action: Mouse scrolled (444, 341) with delta (0, 0)
Screenshot: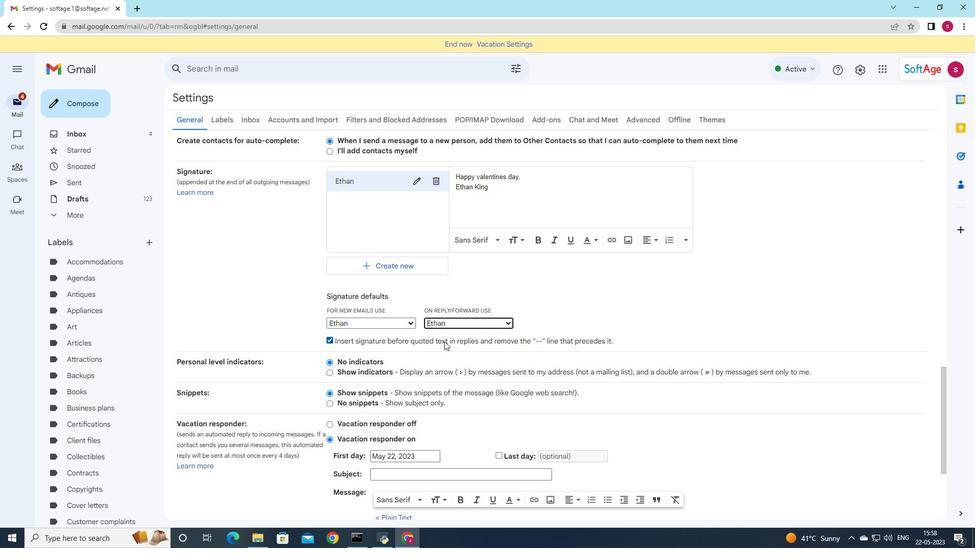 
Action: Mouse moved to (446, 342)
Screenshot: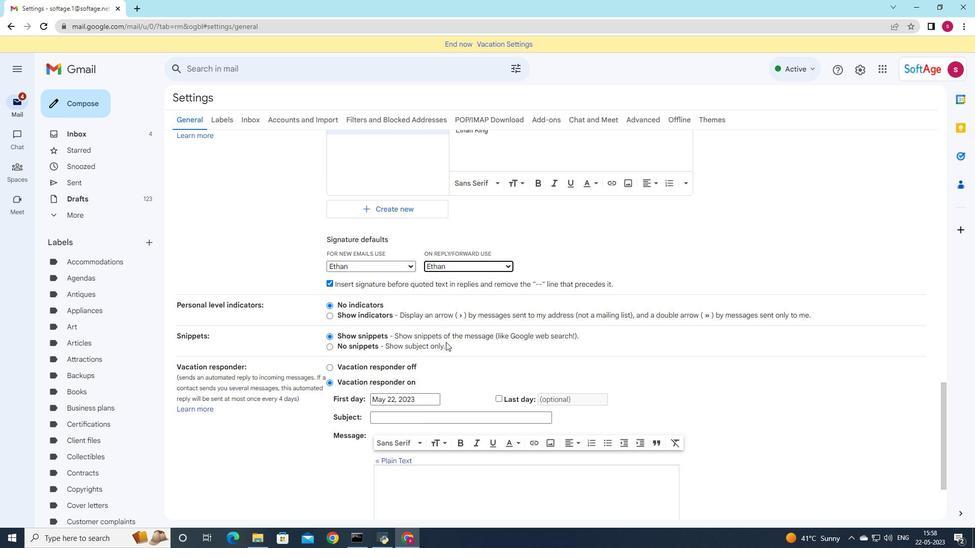 
Action: Mouse scrolled (446, 341) with delta (0, 0)
Screenshot: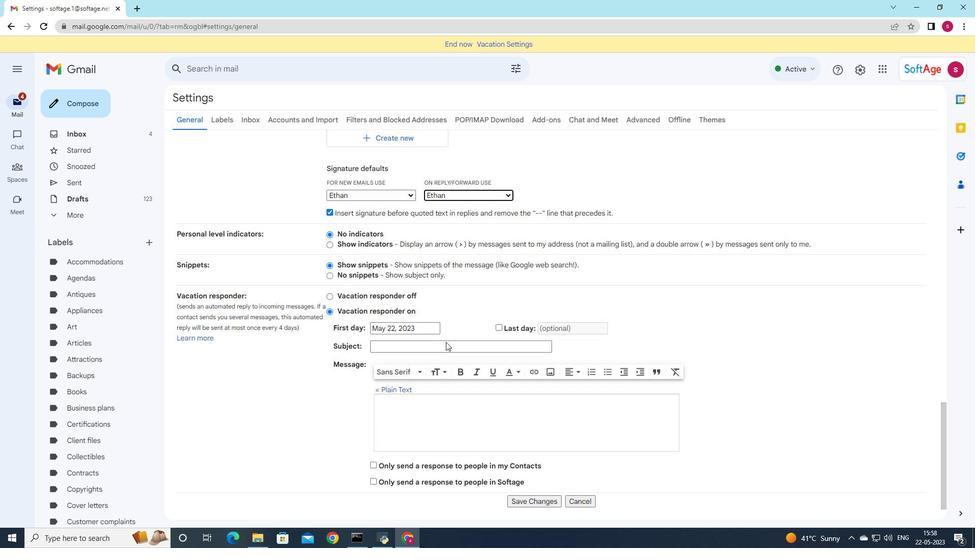
Action: Mouse moved to (446, 347)
Screenshot: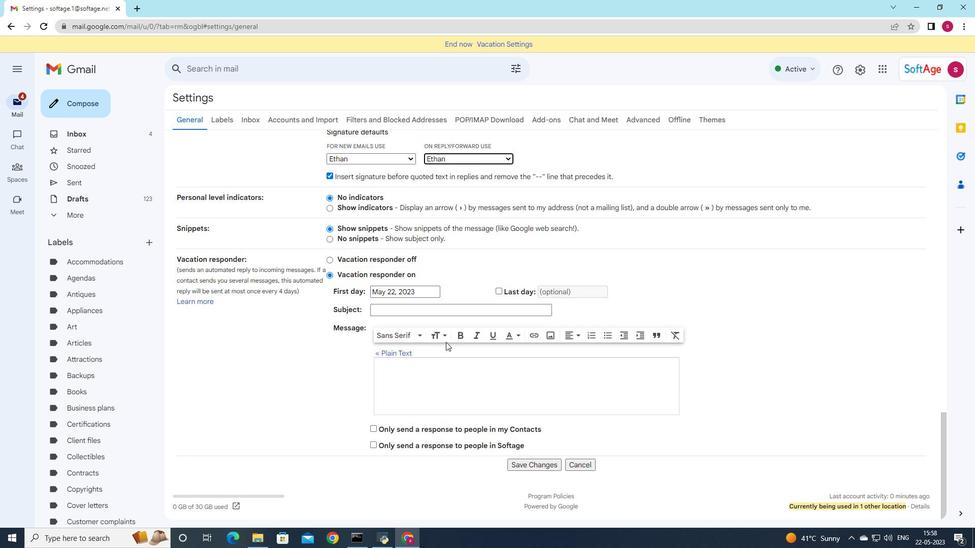 
Action: Mouse scrolled (446, 341) with delta (0, 0)
Screenshot: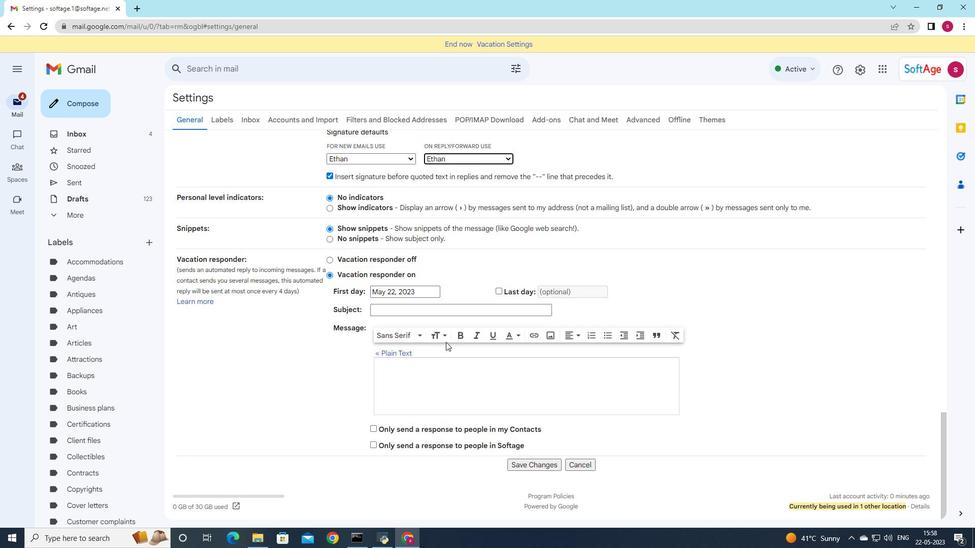 
Action: Mouse moved to (447, 364)
Screenshot: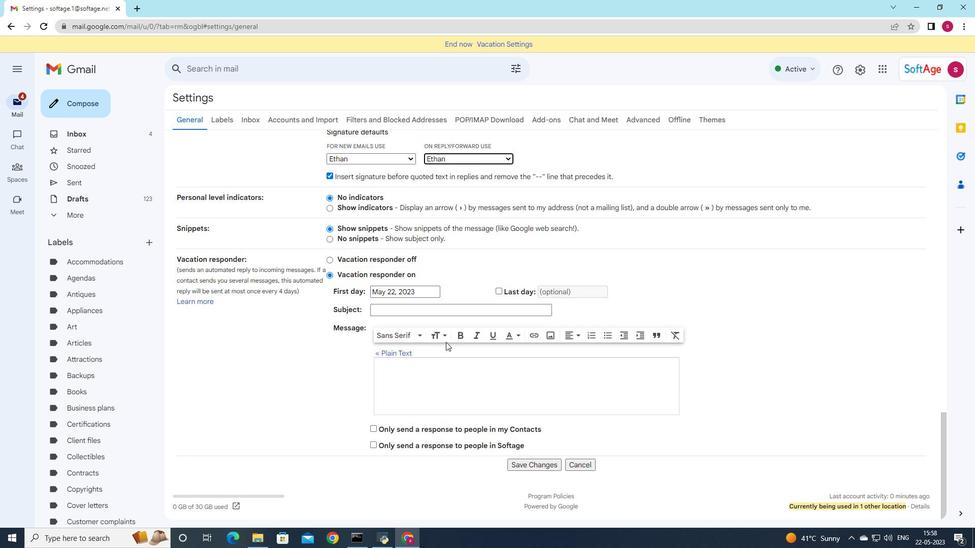 
Action: Mouse scrolled (446, 341) with delta (0, 0)
Screenshot: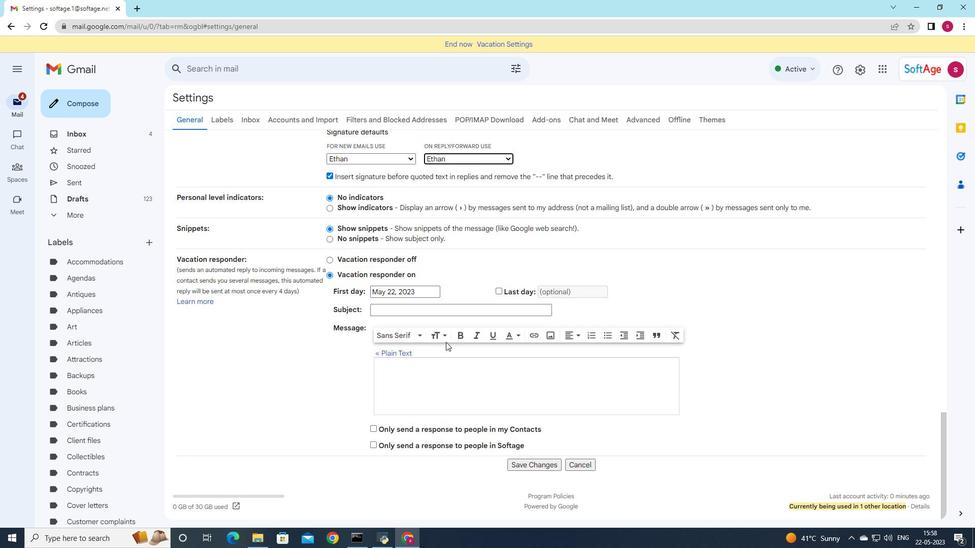 
Action: Mouse moved to (447, 365)
Screenshot: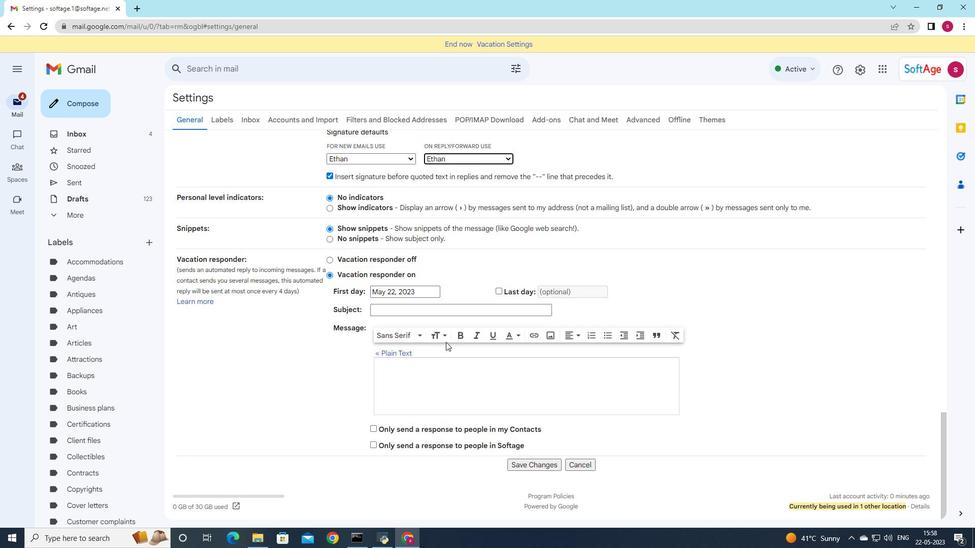 
Action: Mouse scrolled (446, 341) with delta (0, 0)
Screenshot: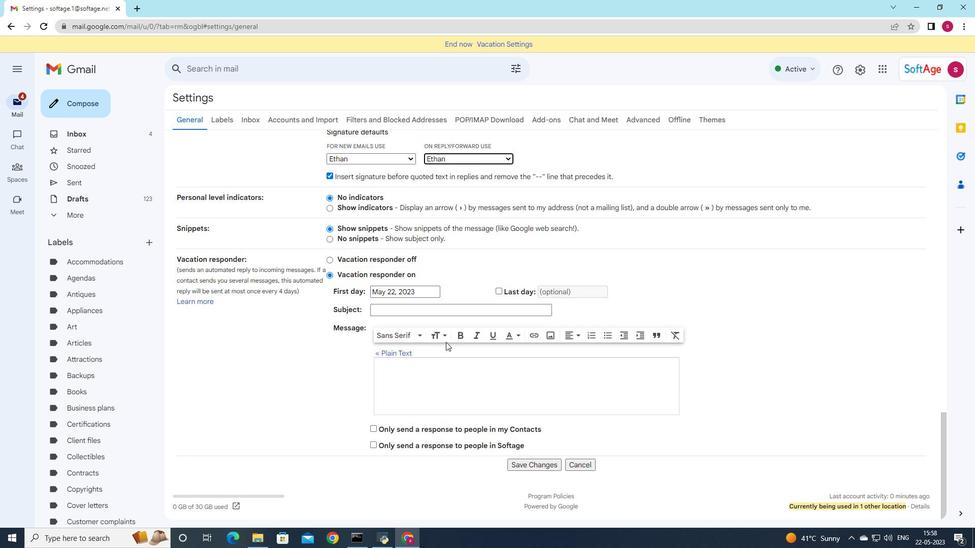 
Action: Mouse moved to (515, 463)
Screenshot: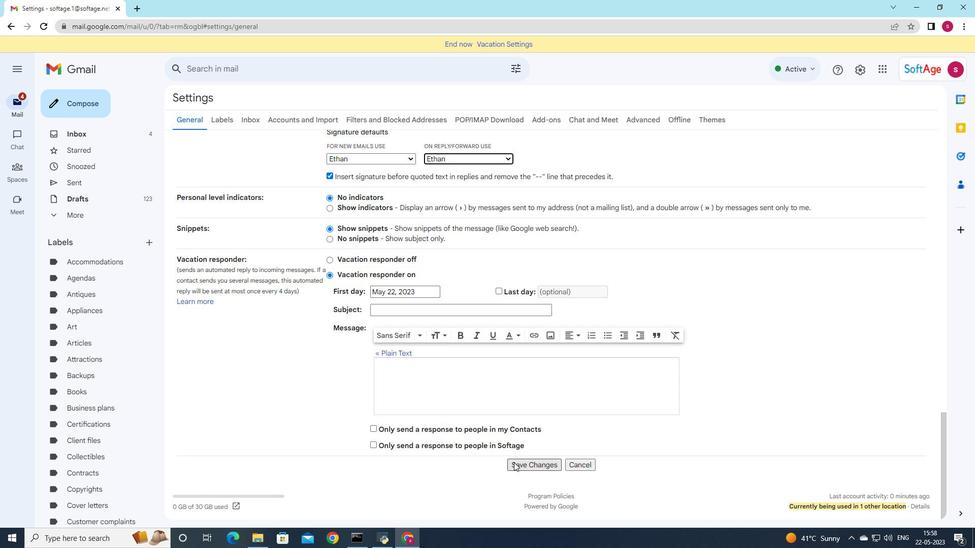 
Action: Mouse pressed left at (515, 463)
Screenshot: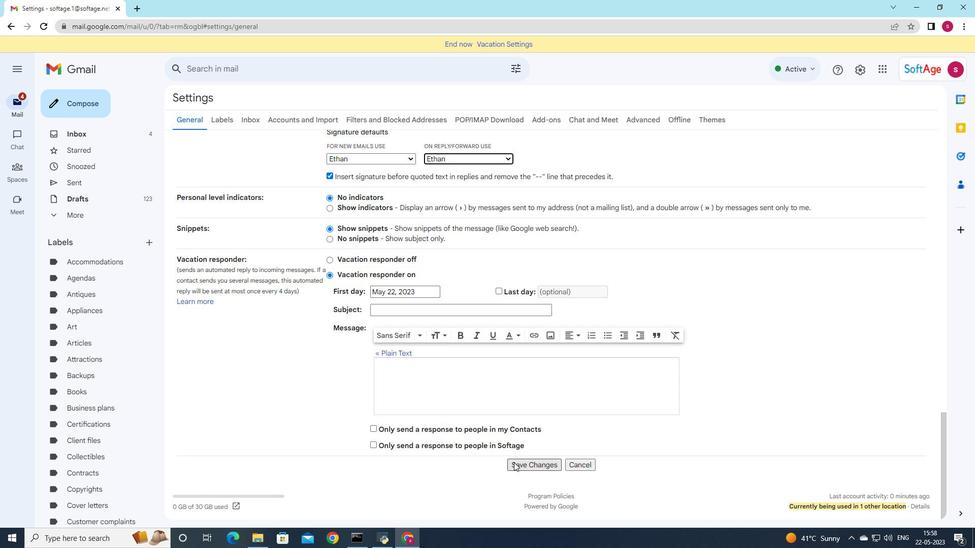 
Action: Mouse moved to (97, 106)
Screenshot: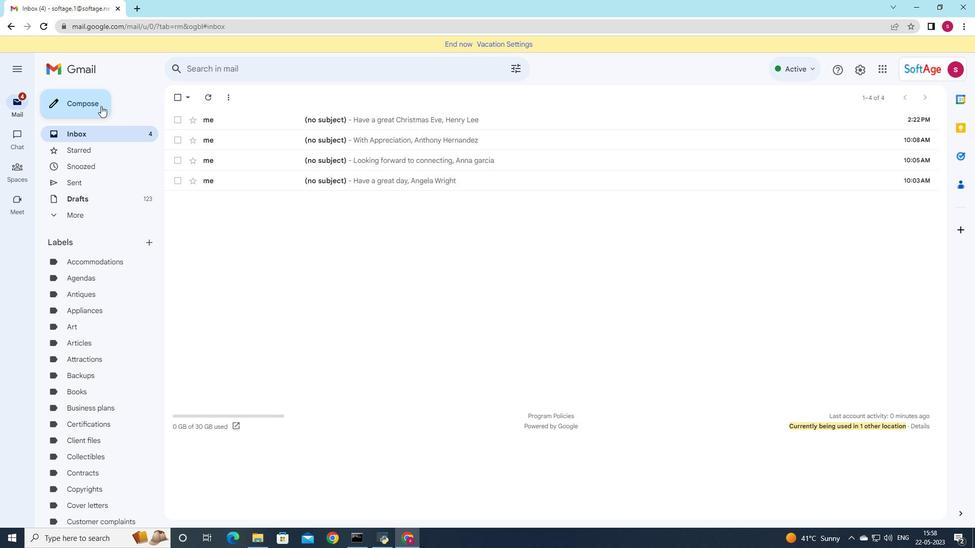 
Action: Mouse pressed left at (97, 106)
Screenshot: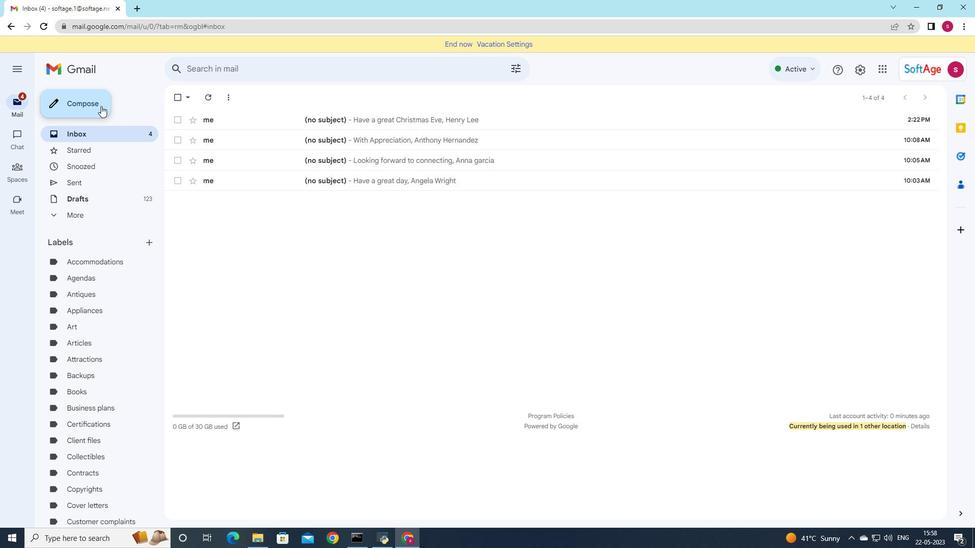 
Action: Mouse moved to (675, 270)
Screenshot: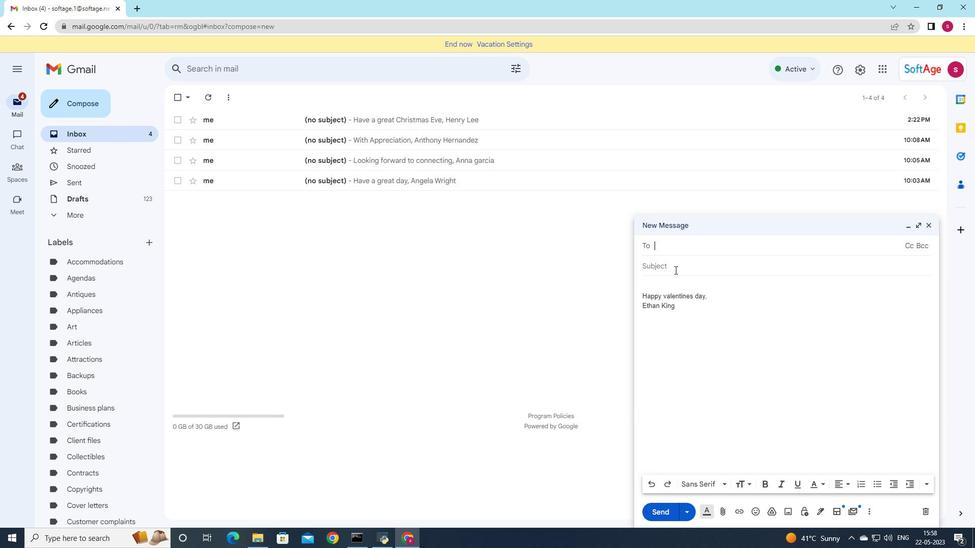 
Action: Key pressed s
Screenshot: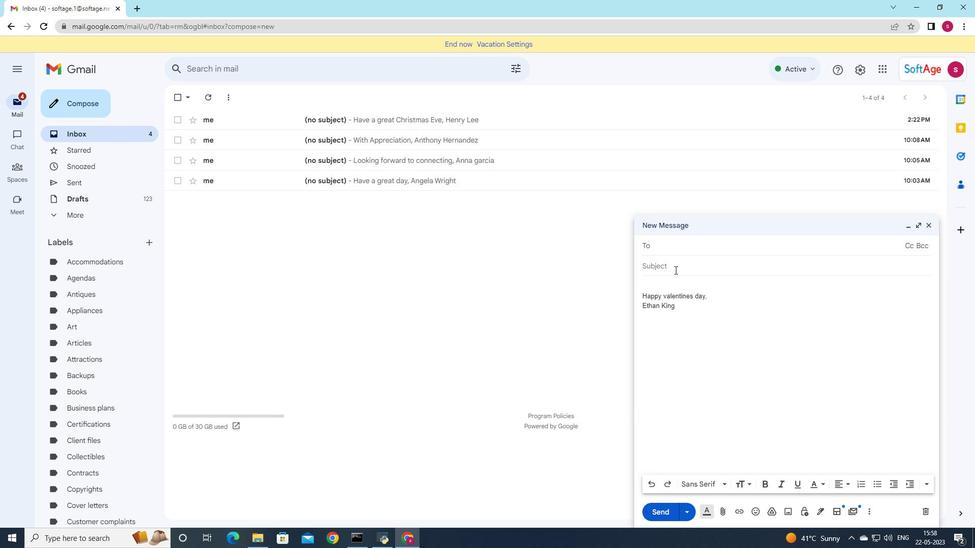 
Action: Mouse moved to (745, 269)
Screenshot: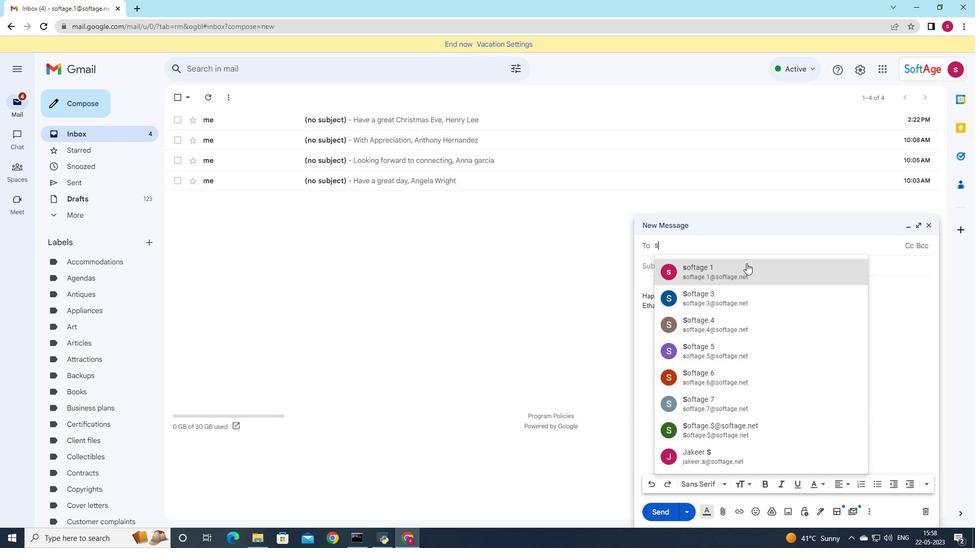 
Action: Mouse pressed left at (745, 269)
Screenshot: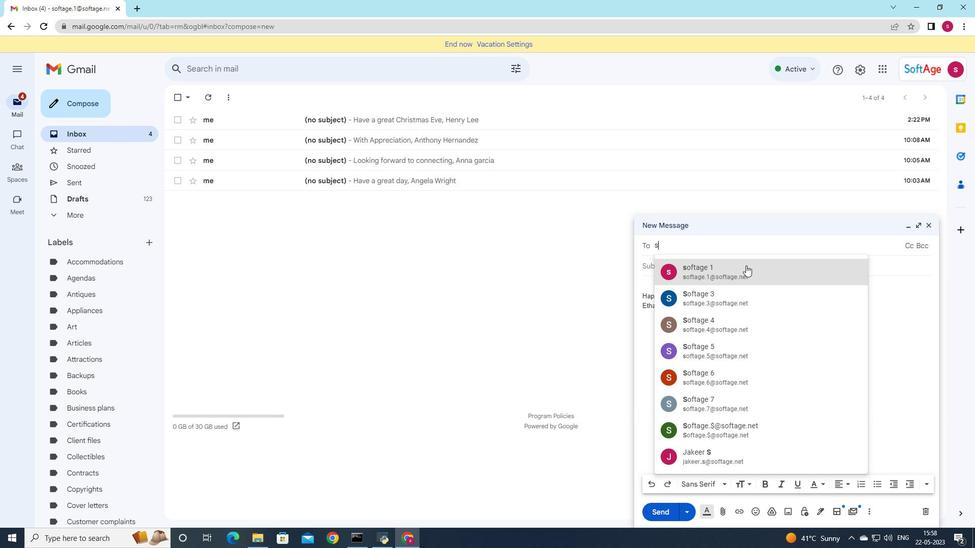 
Action: Mouse moved to (152, 242)
Screenshot: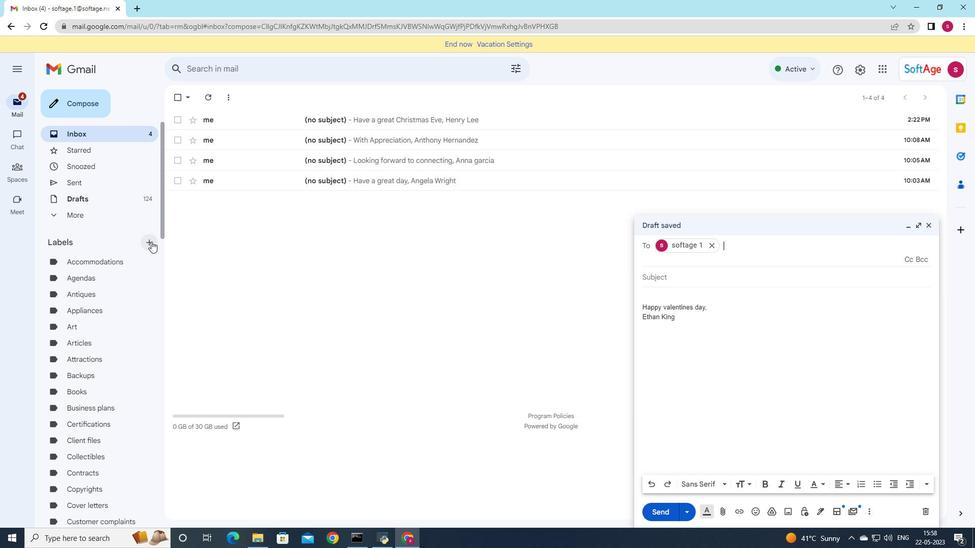 
Action: Mouse pressed left at (152, 242)
Screenshot: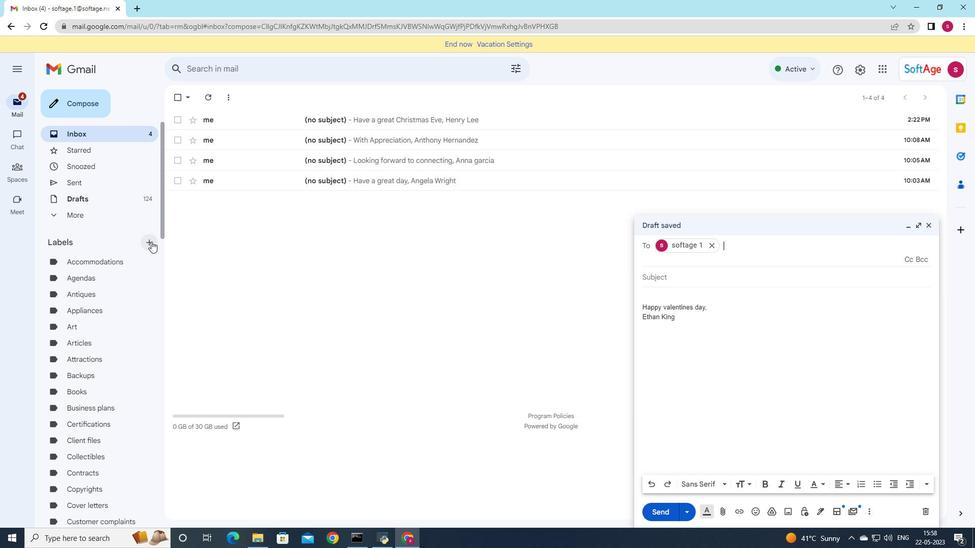 
Action: Mouse moved to (469, 284)
Screenshot: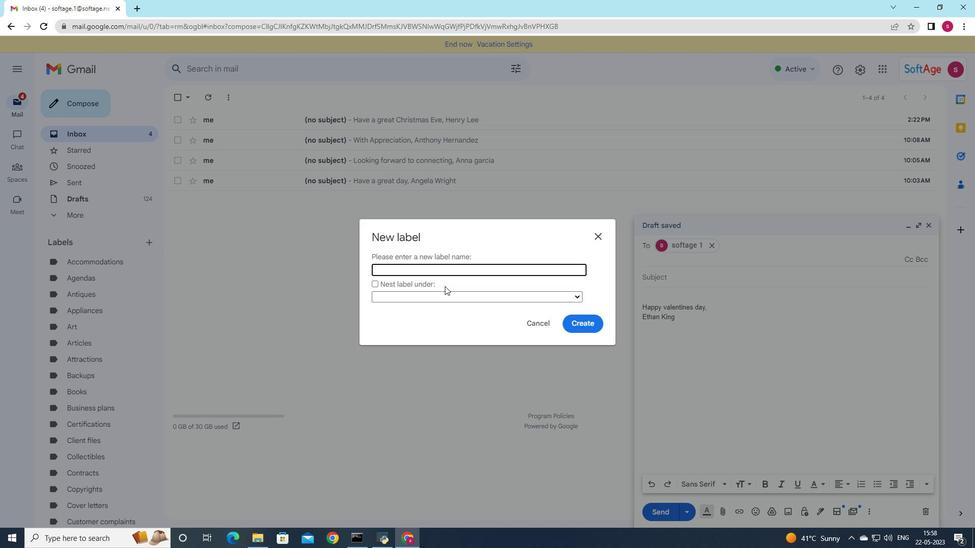 
Action: Key pressed <Key.shift><Key.shift><Key.shift><Key.shift><Key.shift><Key.shift><Key.shift><Key.shift>Memorabilia
Screenshot: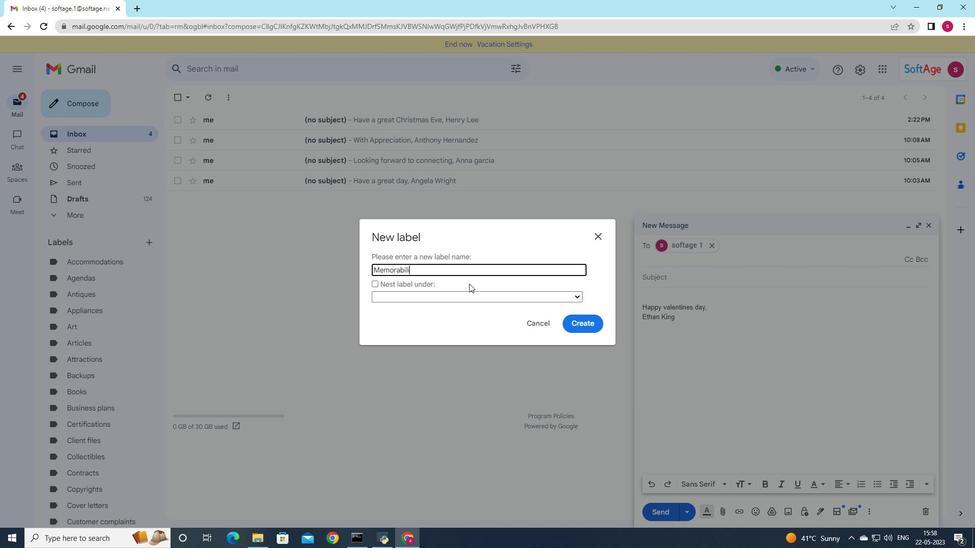 
Action: Mouse moved to (589, 325)
Screenshot: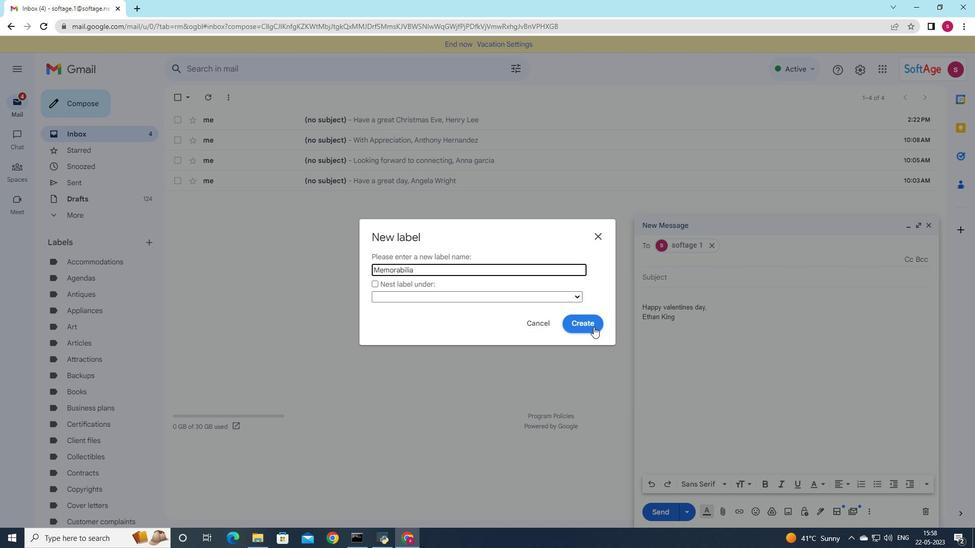 
Action: Mouse pressed left at (589, 325)
Screenshot: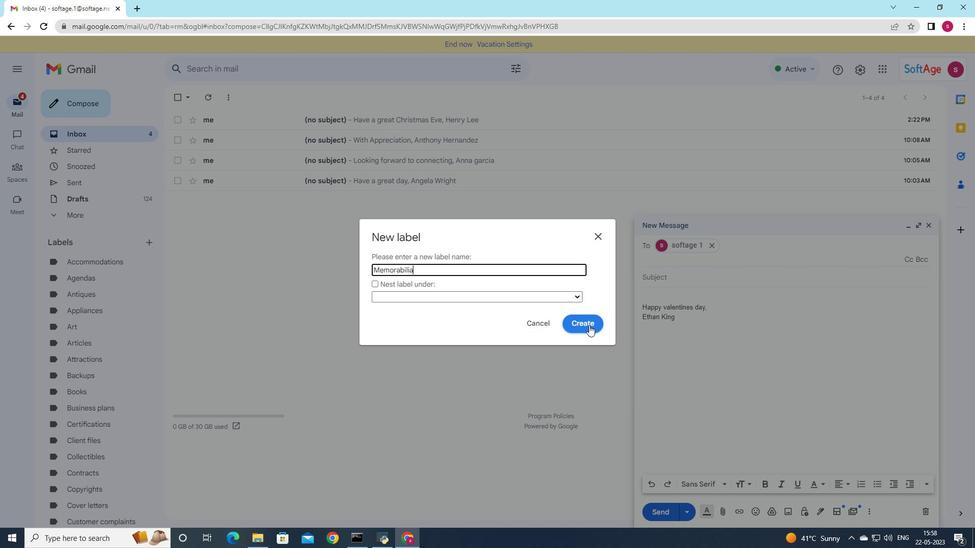 
